 Task: Search one way flight ticket for 4 adults, 2 children, 2 infants in seat and 1 infant on lap in economy from Pasco: Tri-cities Airport to Greensboro: Piedmont Triad International Airport on 5-1-2023. Choice of flights is Southwest. Number of bags: 1 carry on bag. Price is upto 85000. Outbound departure time preference is 20:15.
Action: Mouse moved to (214, 389)
Screenshot: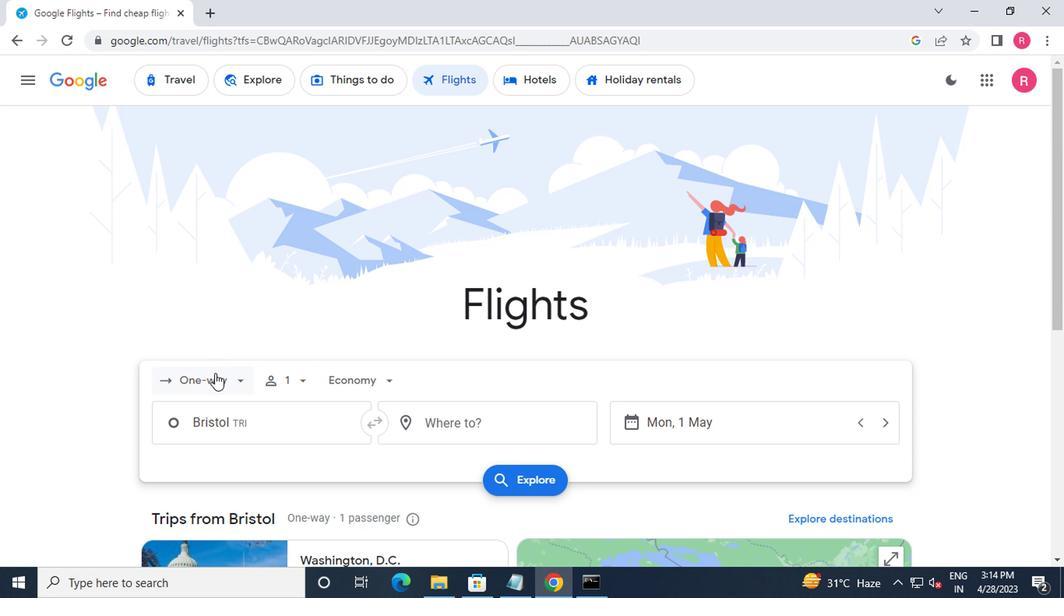 
Action: Mouse pressed left at (214, 389)
Screenshot: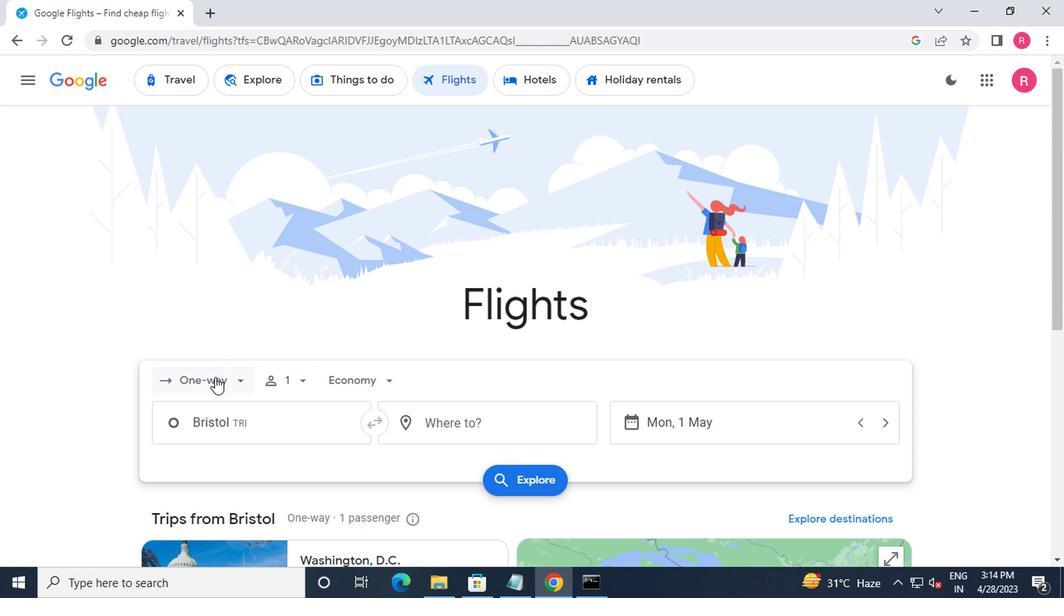 
Action: Mouse moved to (218, 448)
Screenshot: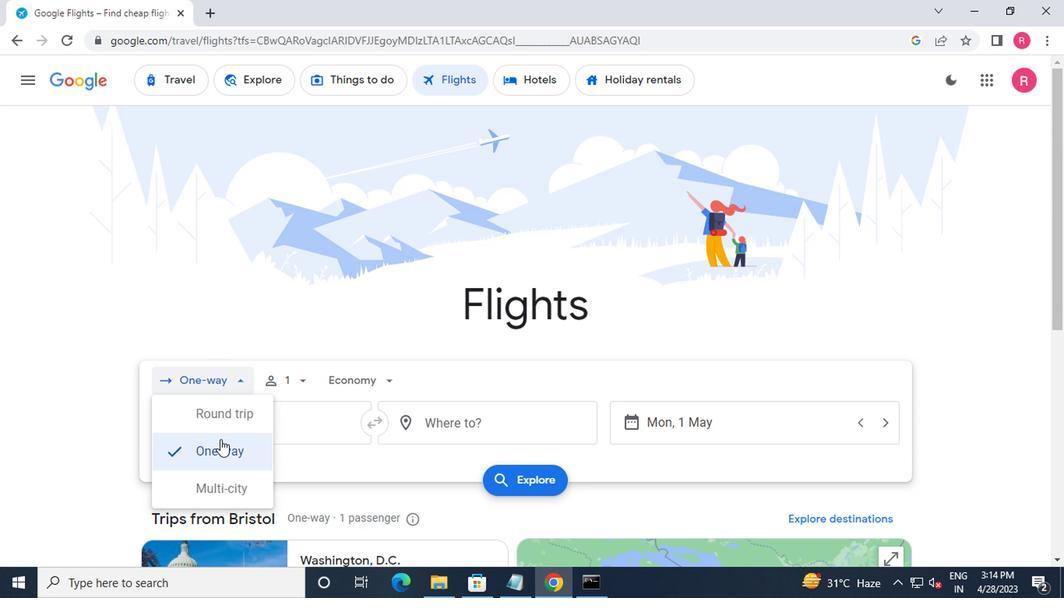 
Action: Mouse pressed left at (218, 448)
Screenshot: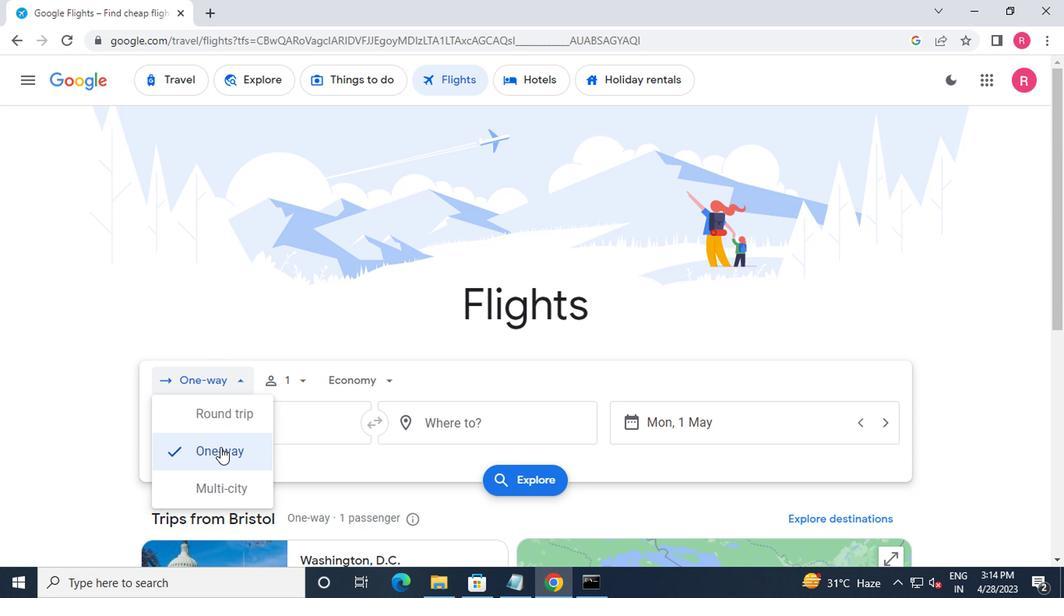 
Action: Mouse moved to (281, 394)
Screenshot: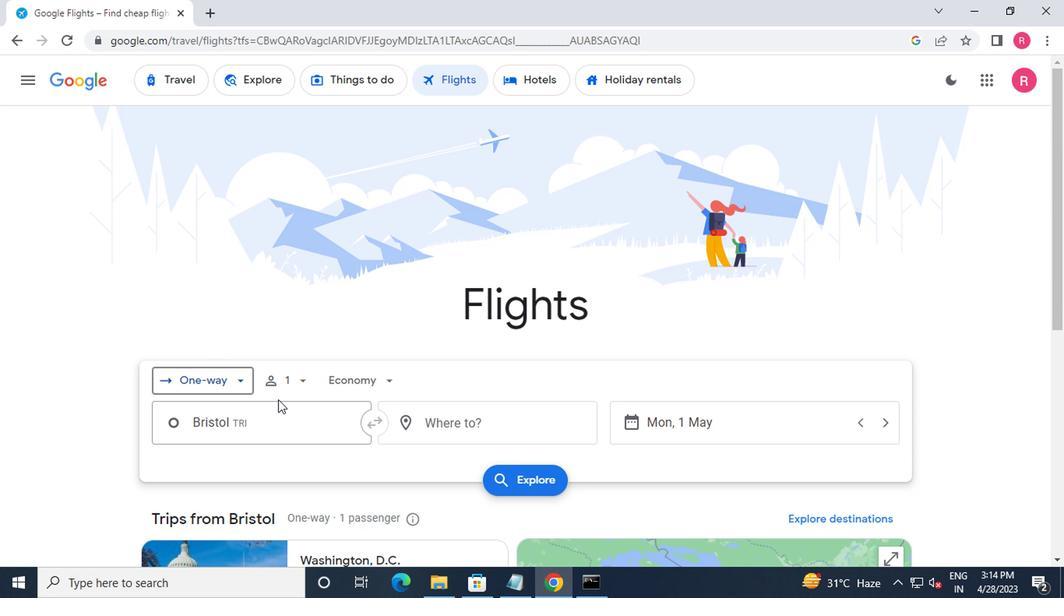 
Action: Mouse pressed left at (281, 394)
Screenshot: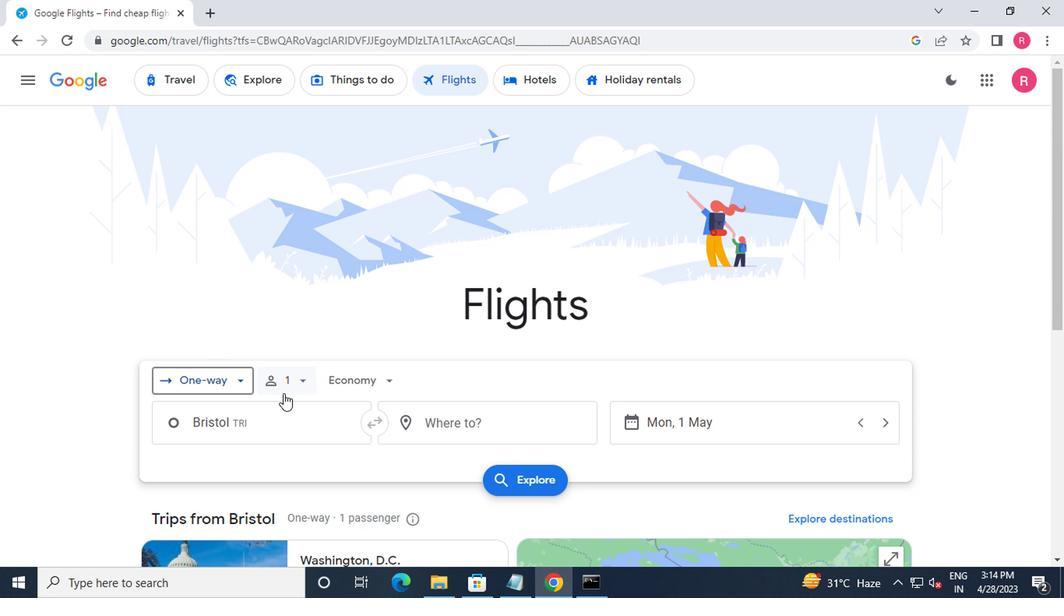 
Action: Mouse moved to (415, 429)
Screenshot: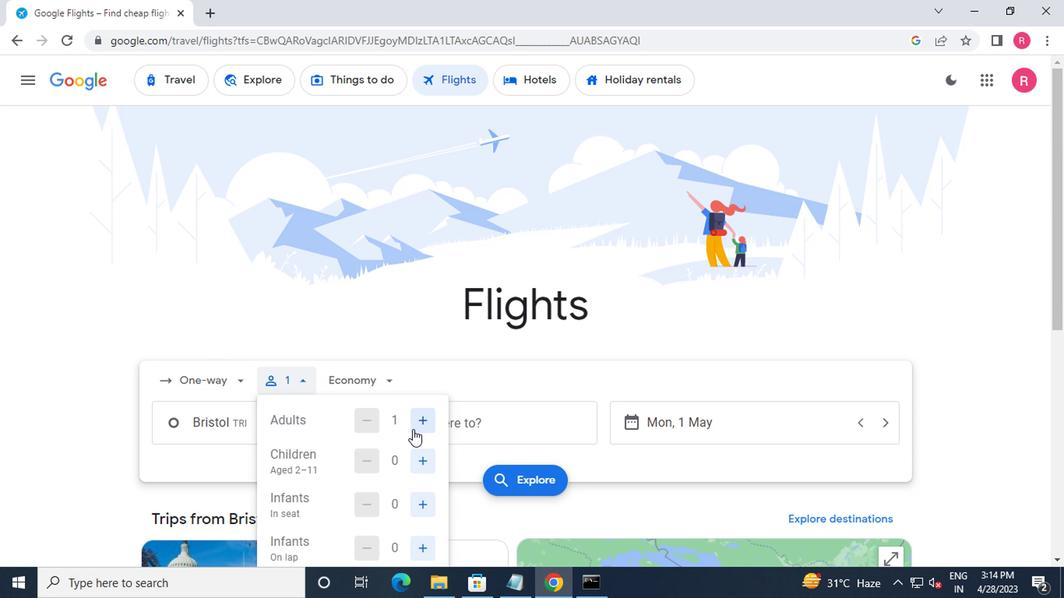 
Action: Mouse pressed left at (415, 429)
Screenshot: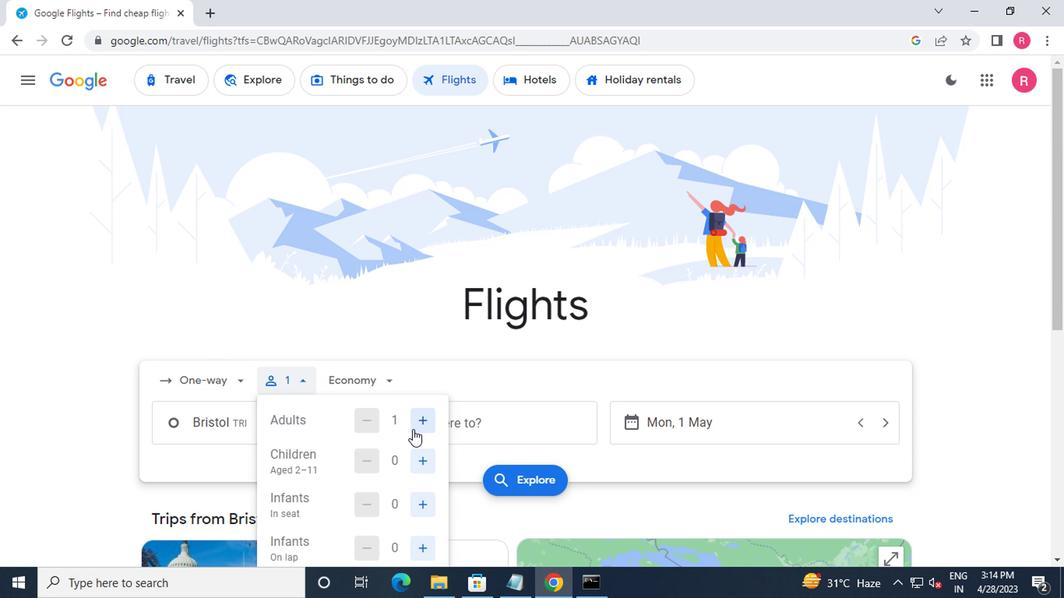 
Action: Mouse moved to (415, 429)
Screenshot: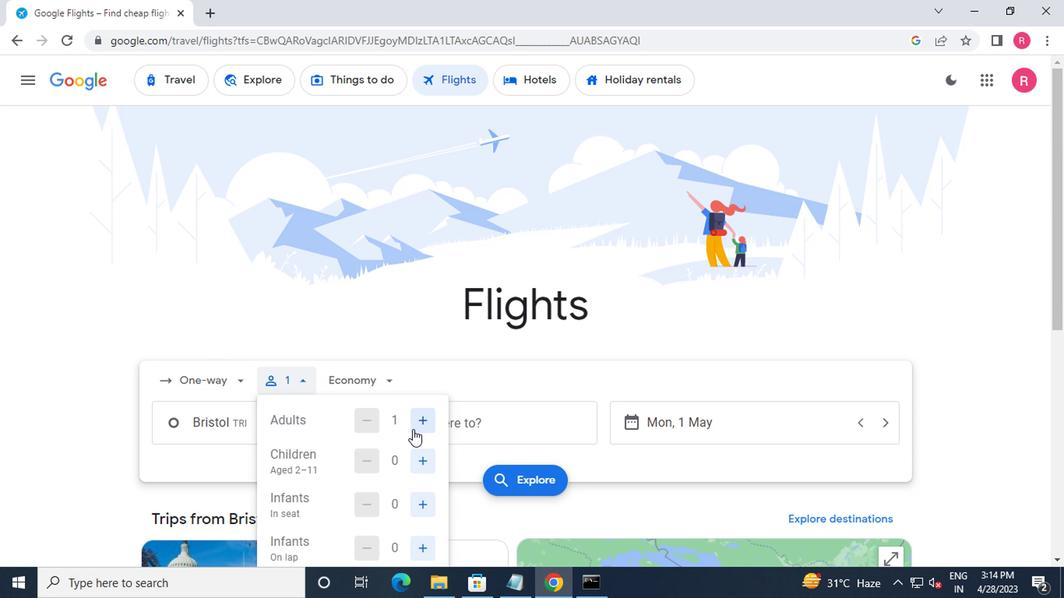 
Action: Mouse pressed left at (415, 429)
Screenshot: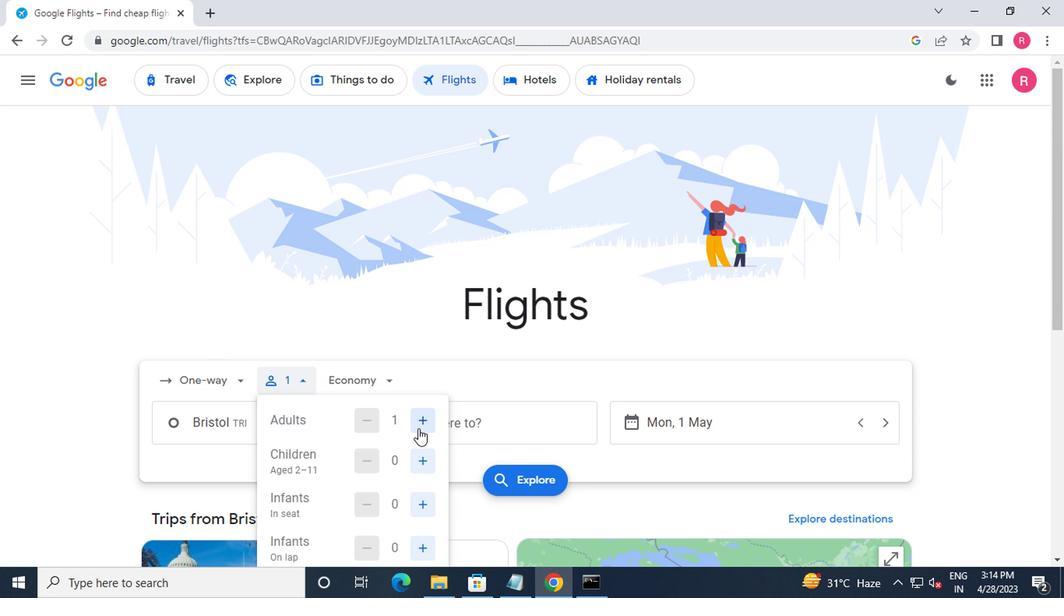 
Action: Mouse pressed left at (415, 429)
Screenshot: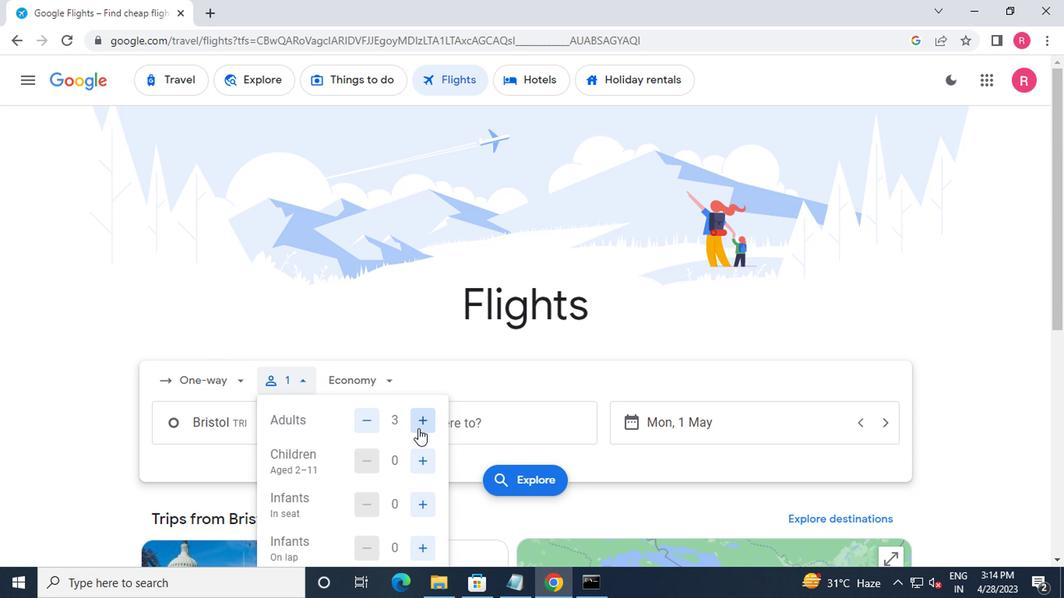 
Action: Mouse pressed left at (415, 429)
Screenshot: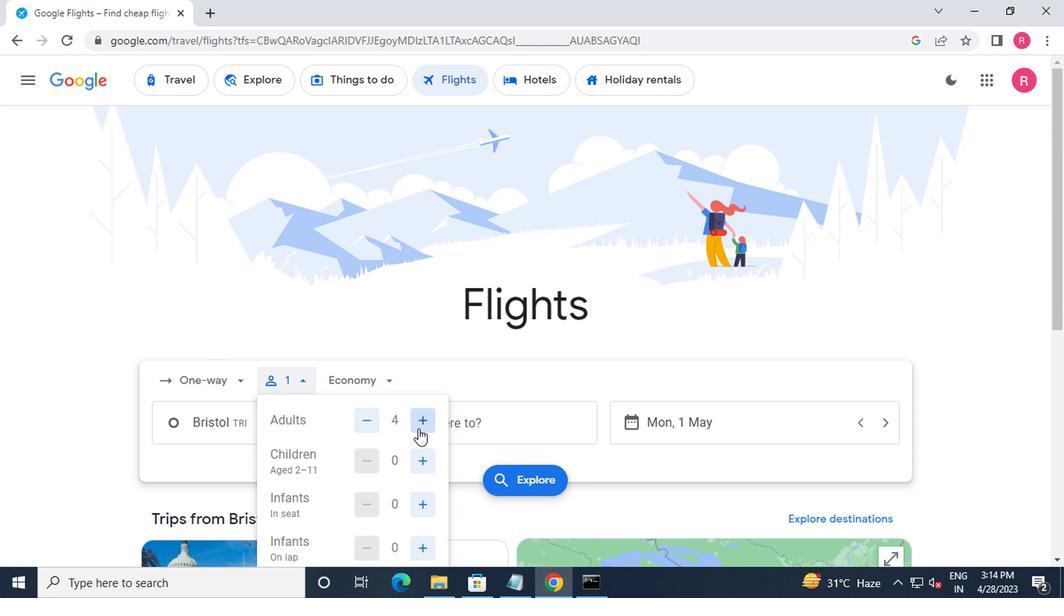 
Action: Mouse moved to (427, 465)
Screenshot: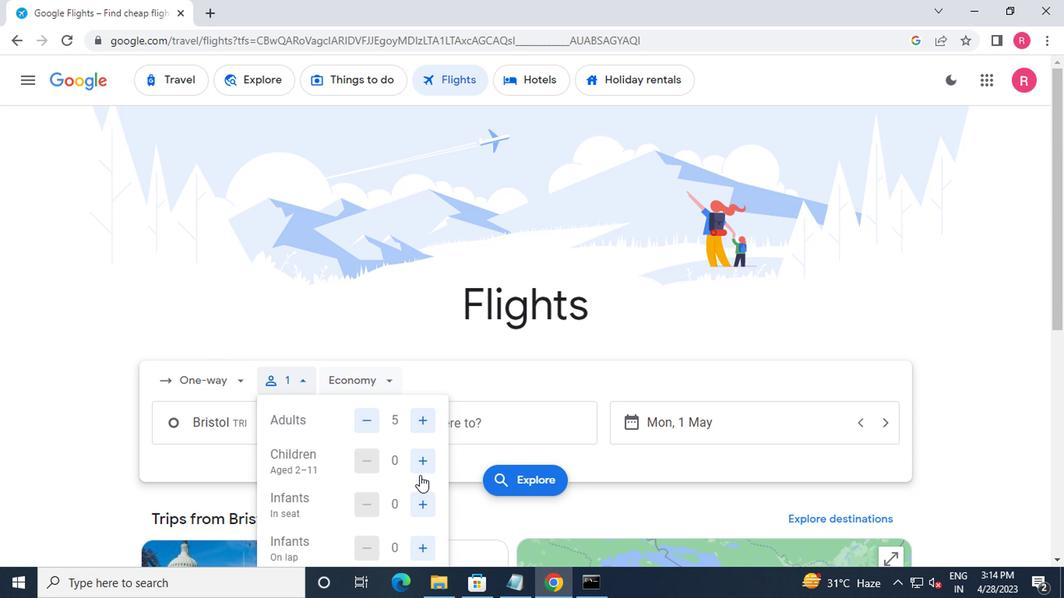 
Action: Mouse pressed left at (427, 465)
Screenshot: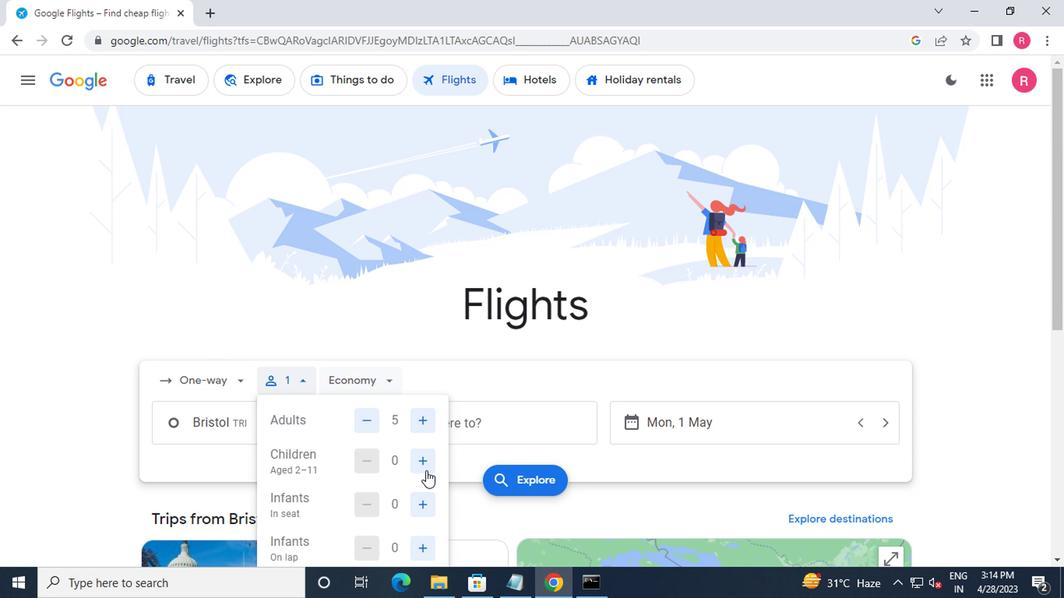 
Action: Mouse moved to (414, 504)
Screenshot: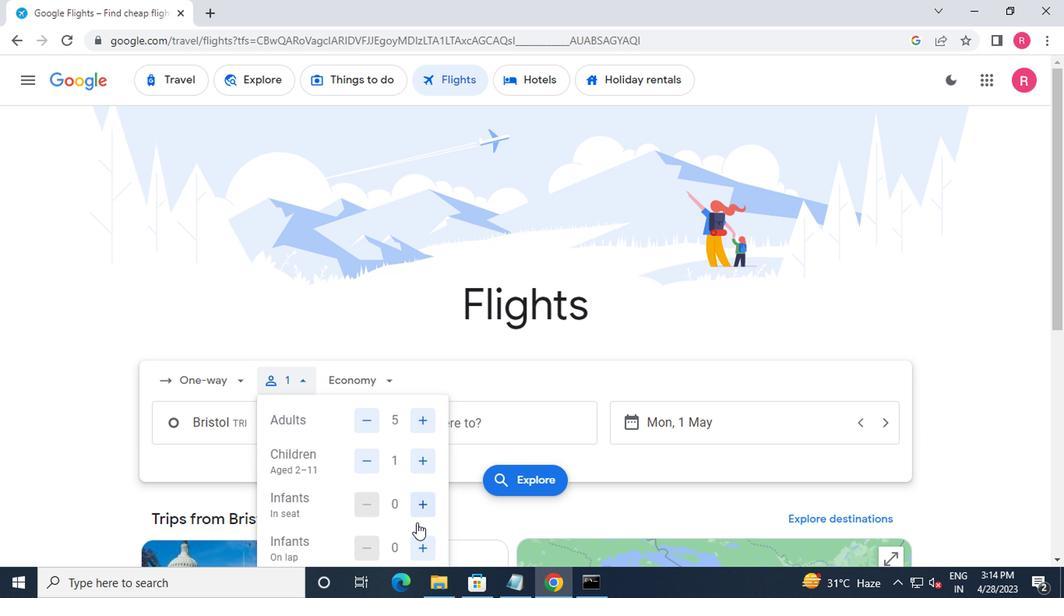 
Action: Mouse pressed left at (414, 504)
Screenshot: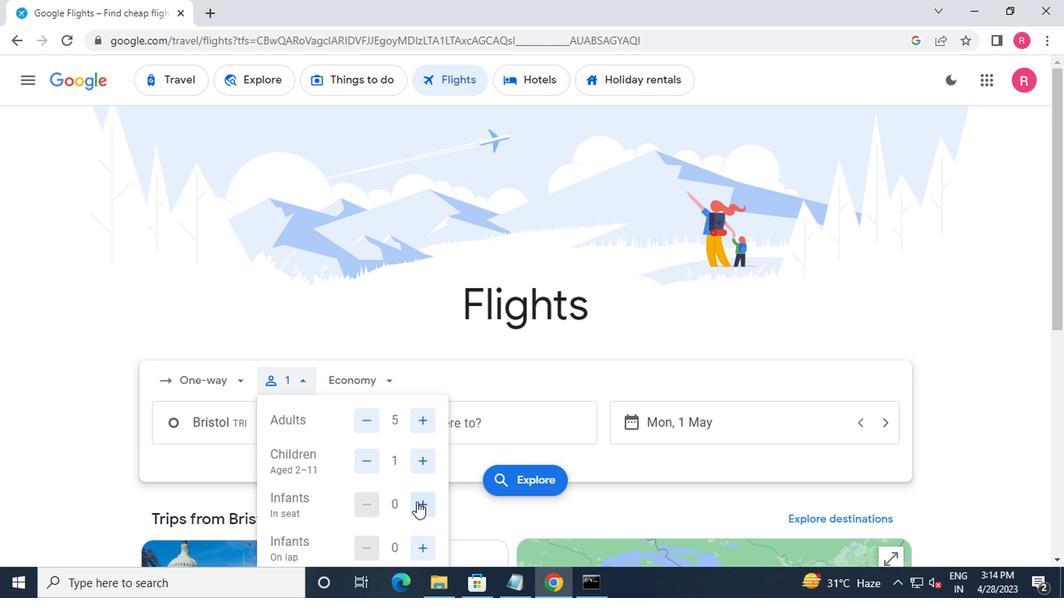 
Action: Mouse pressed left at (414, 504)
Screenshot: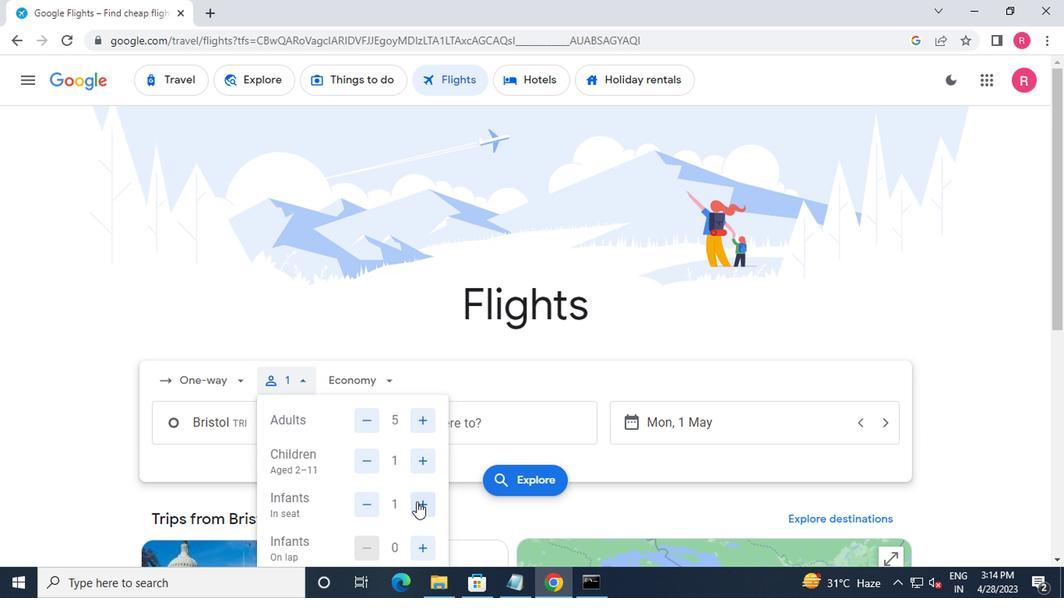 
Action: Mouse moved to (417, 541)
Screenshot: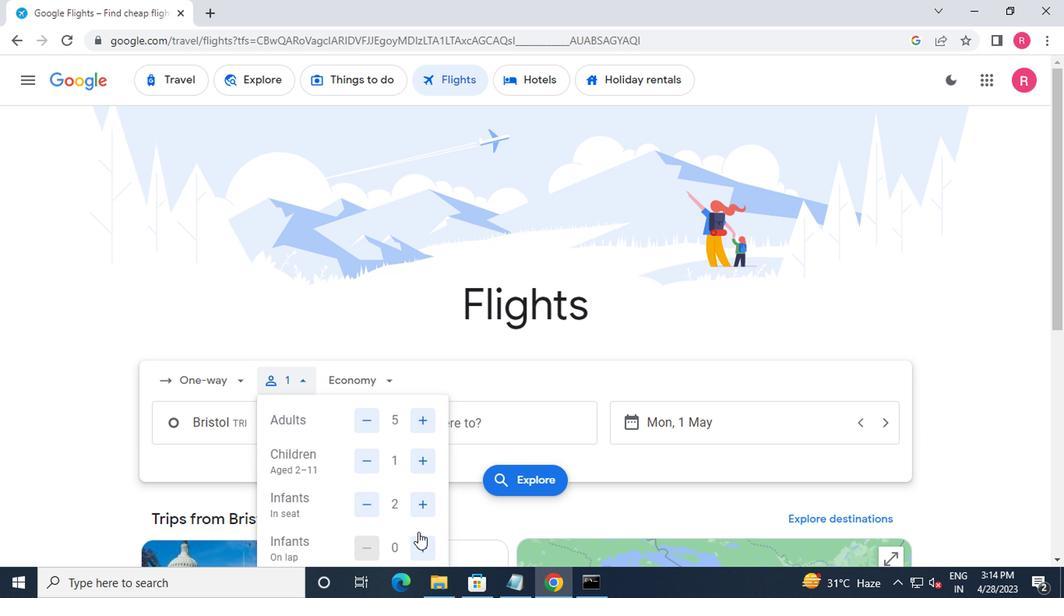 
Action: Mouse pressed left at (417, 541)
Screenshot: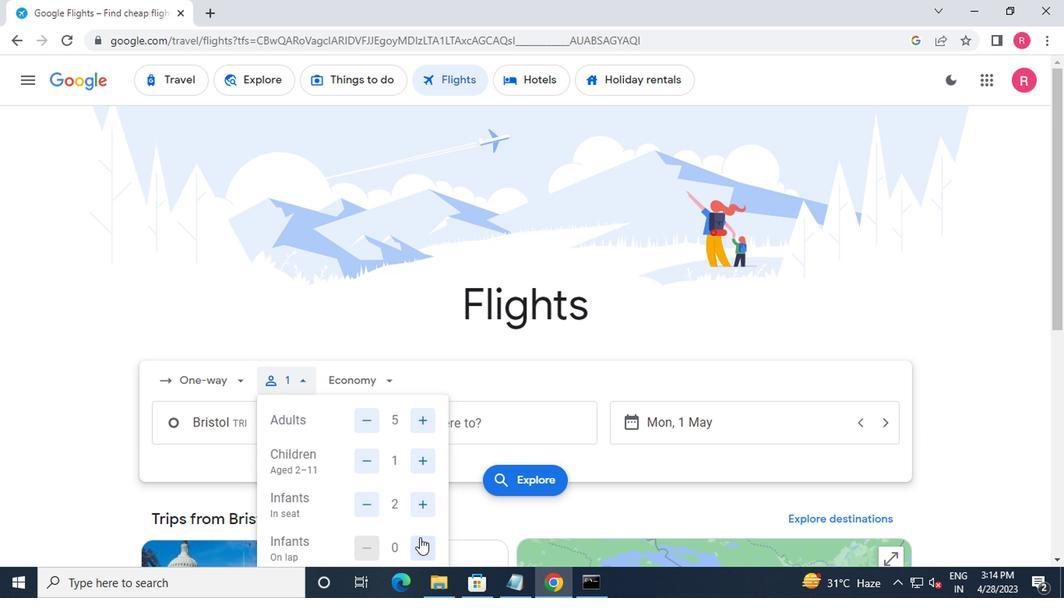 
Action: Mouse moved to (344, 385)
Screenshot: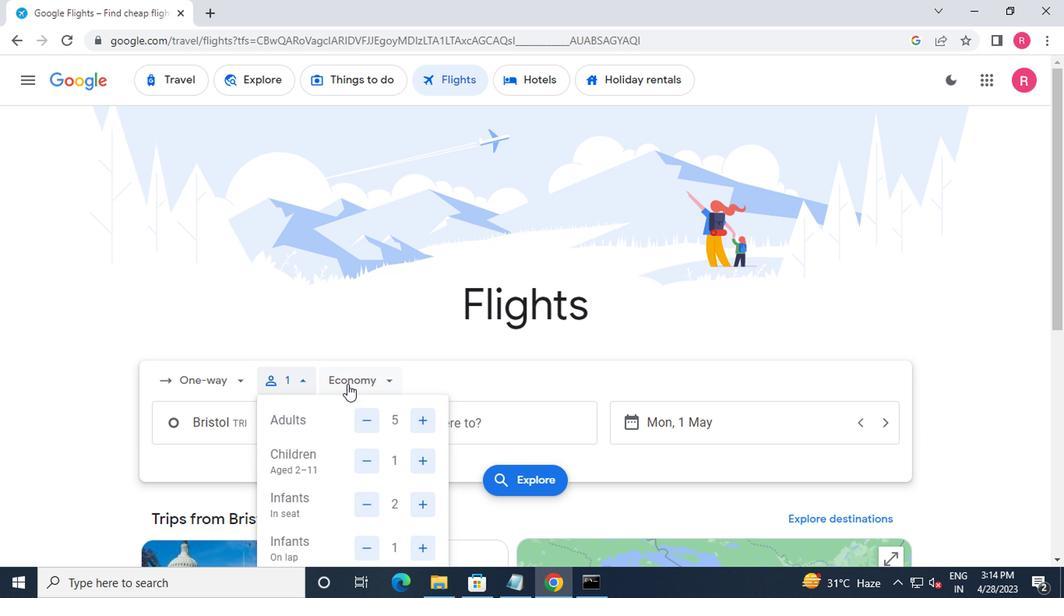 
Action: Mouse pressed left at (344, 385)
Screenshot: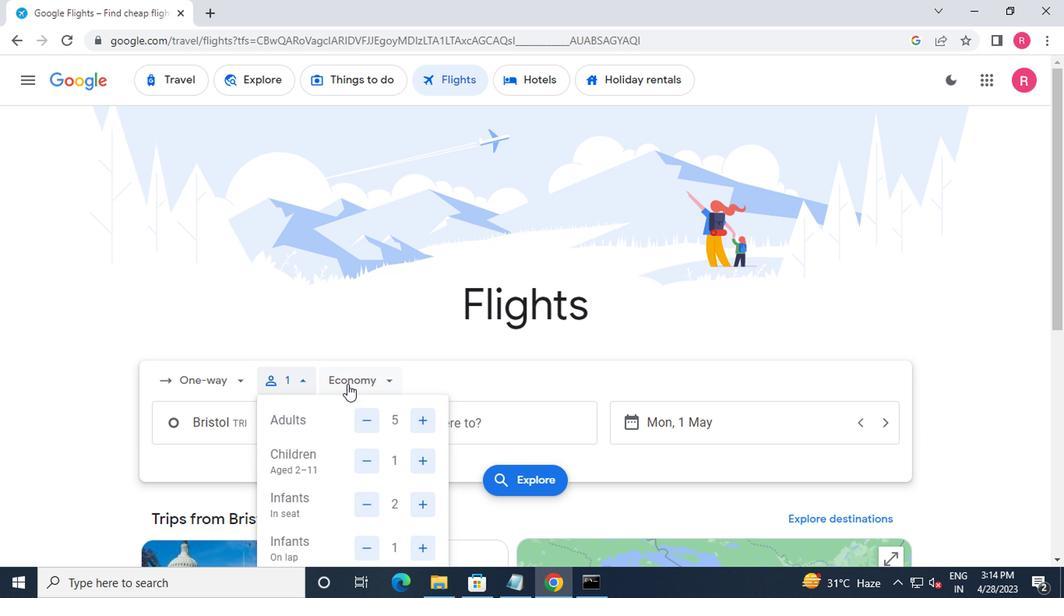 
Action: Mouse moved to (393, 501)
Screenshot: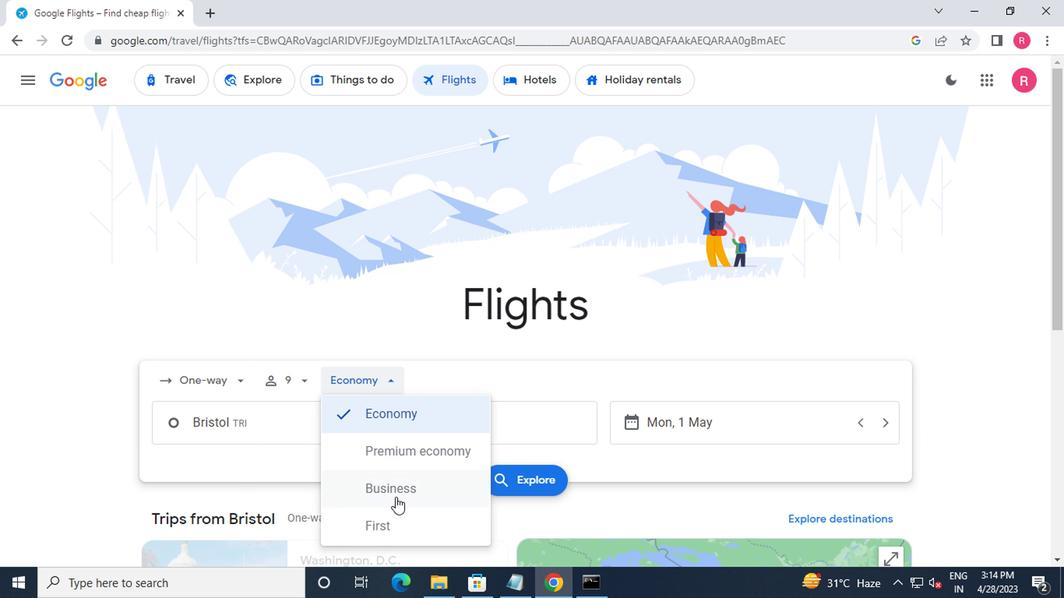 
Action: Mouse pressed left at (393, 501)
Screenshot: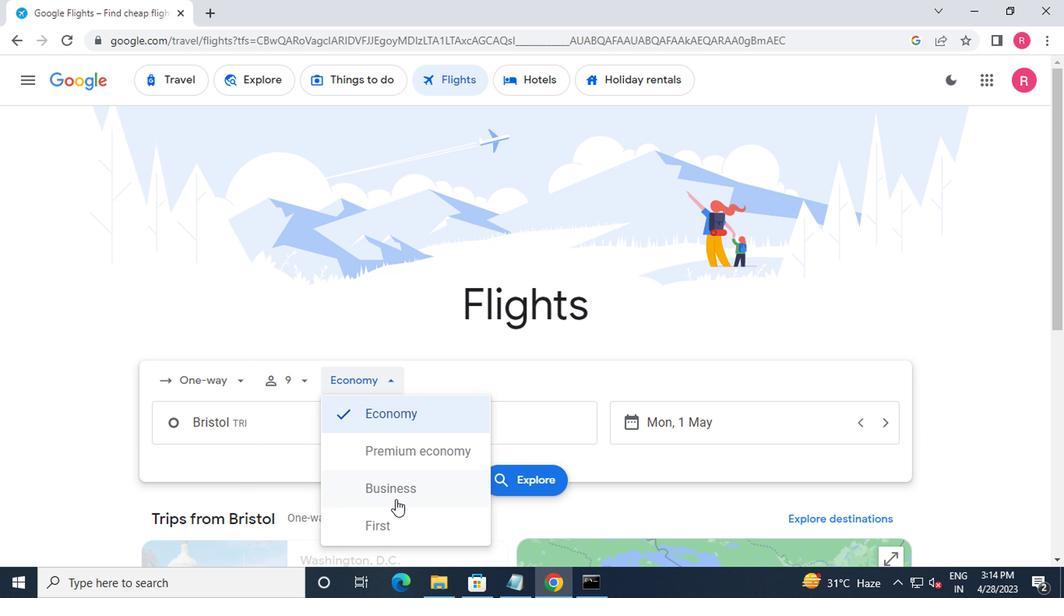 
Action: Mouse moved to (280, 432)
Screenshot: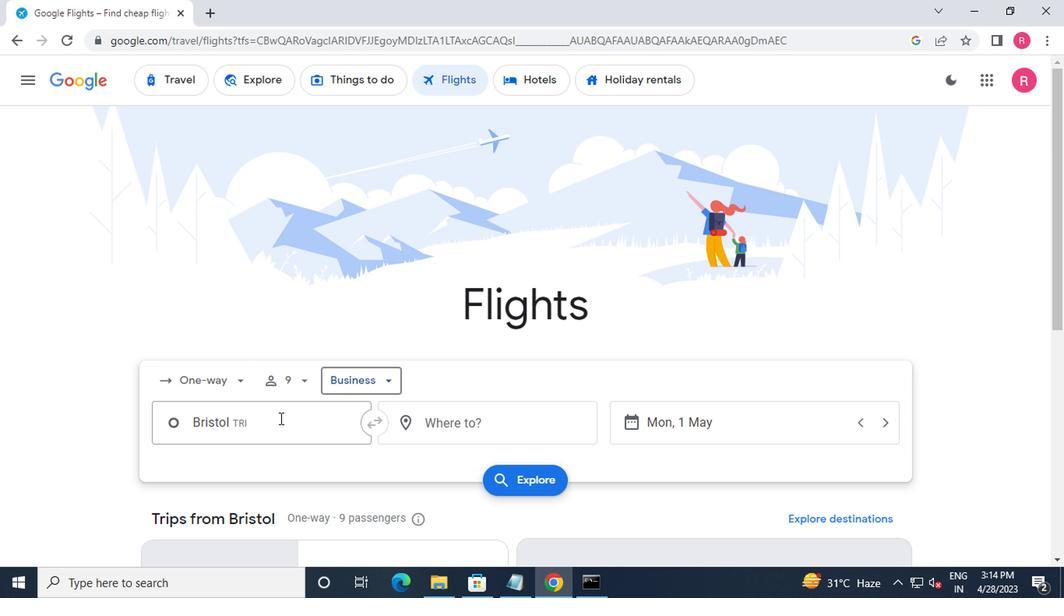 
Action: Mouse pressed left at (280, 432)
Screenshot: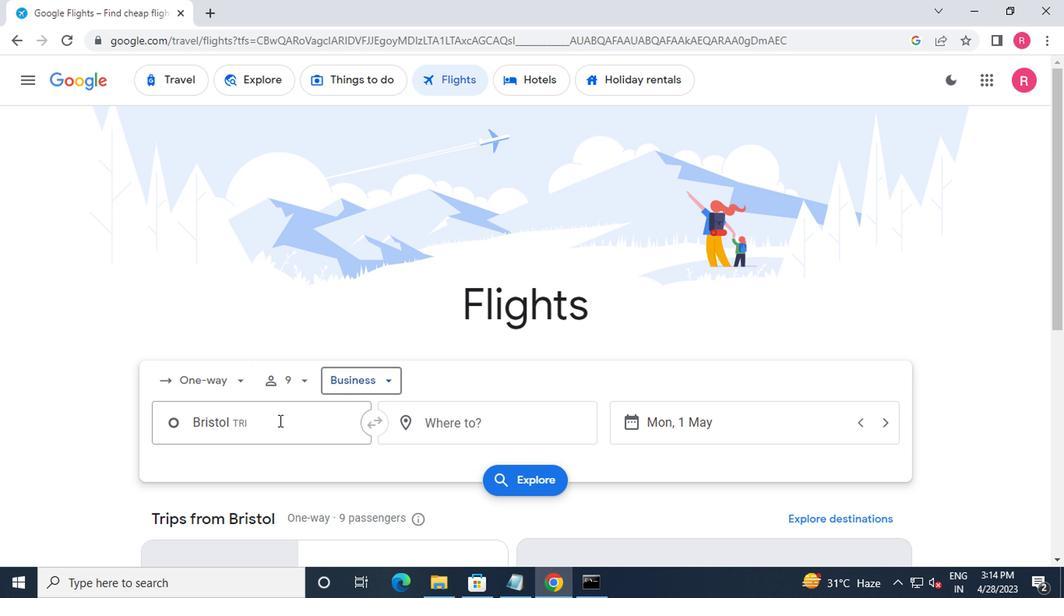 
Action: Mouse moved to (280, 432)
Screenshot: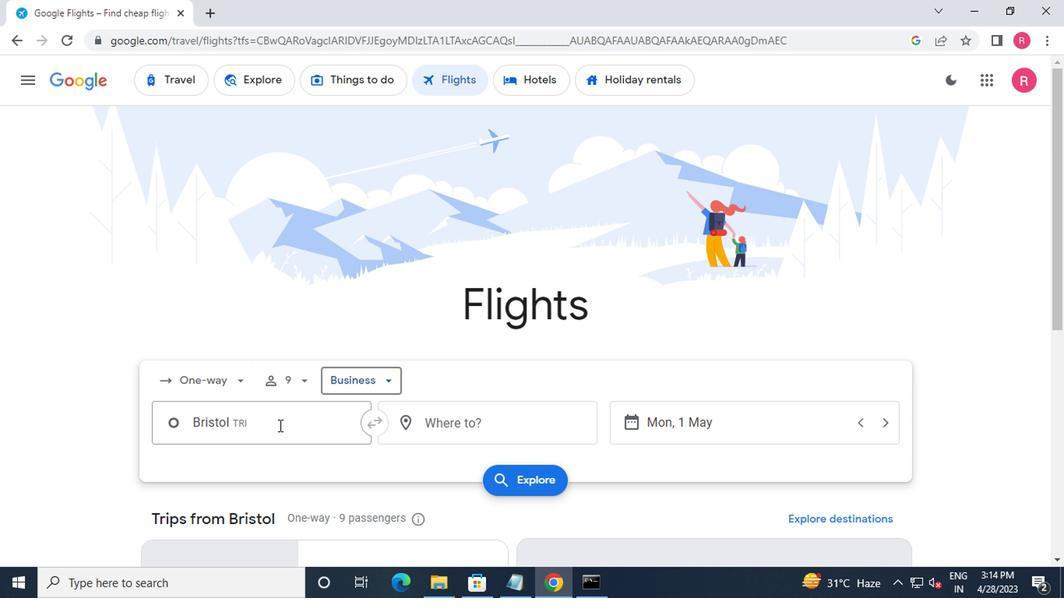 
Action: Key pressed <Key.shift><Key.shift><Key.shift><Key.shift><Key.shift><Key.shift><Key.shift><Key.shift><Key.shift><Key.shift><Key.shift><Key.shift><Key.shift>TRI
Screenshot: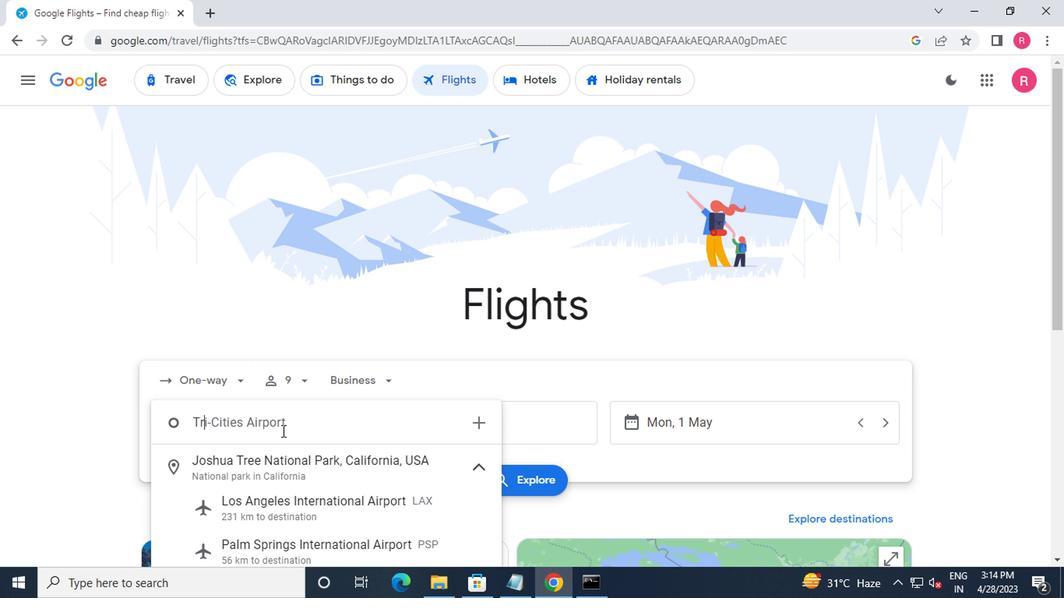 
Action: Mouse moved to (234, 459)
Screenshot: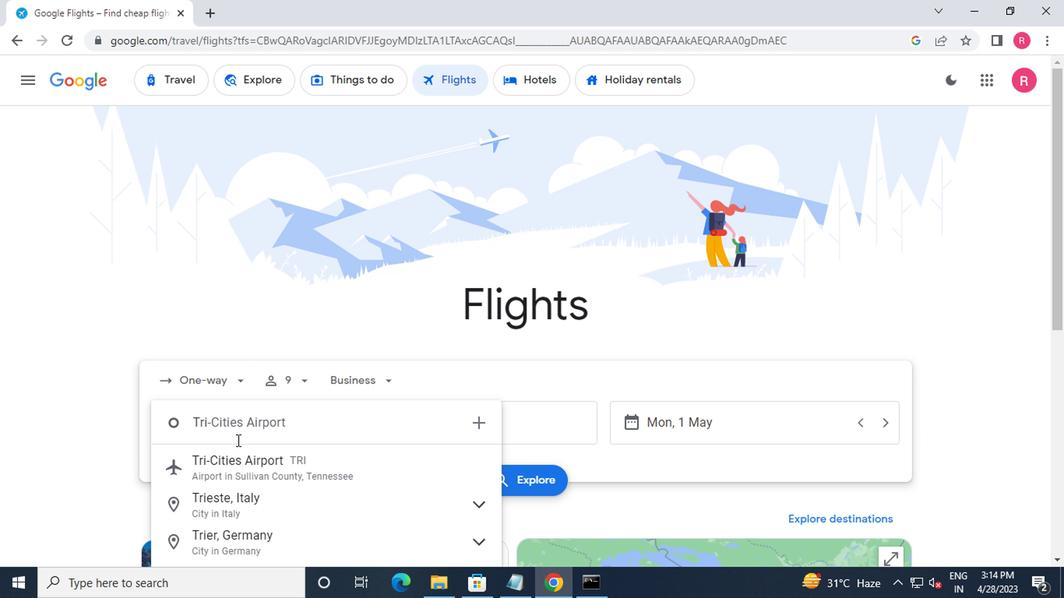 
Action: Mouse pressed left at (234, 459)
Screenshot: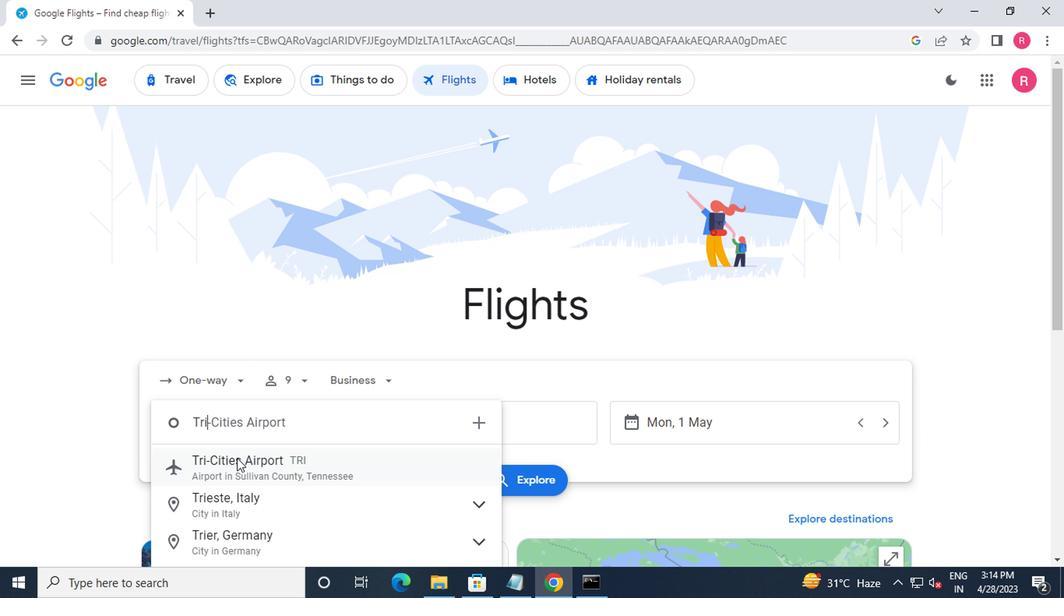 
Action: Mouse moved to (448, 418)
Screenshot: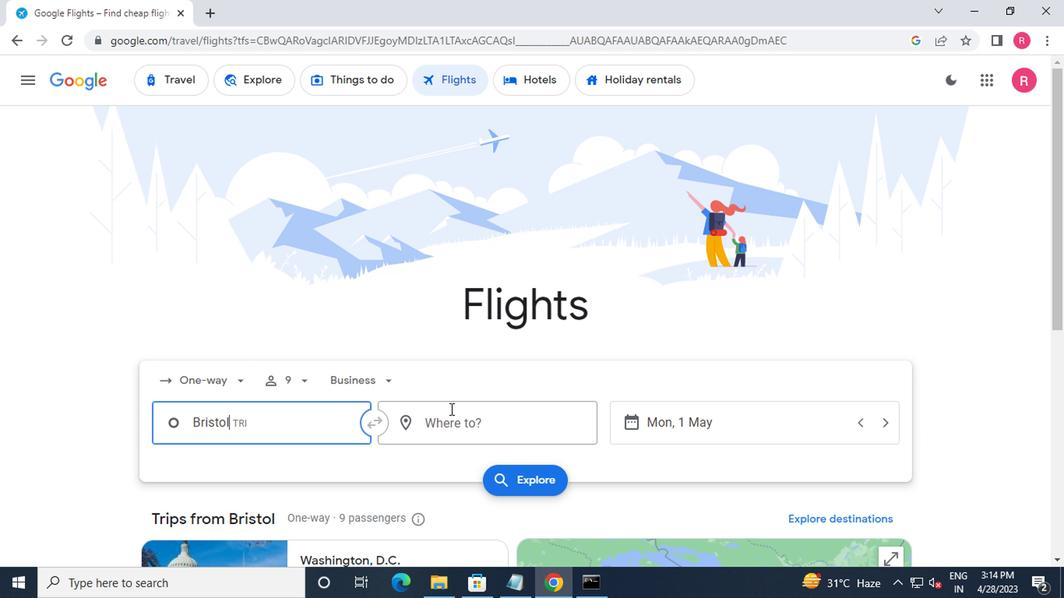 
Action: Mouse pressed left at (448, 418)
Screenshot: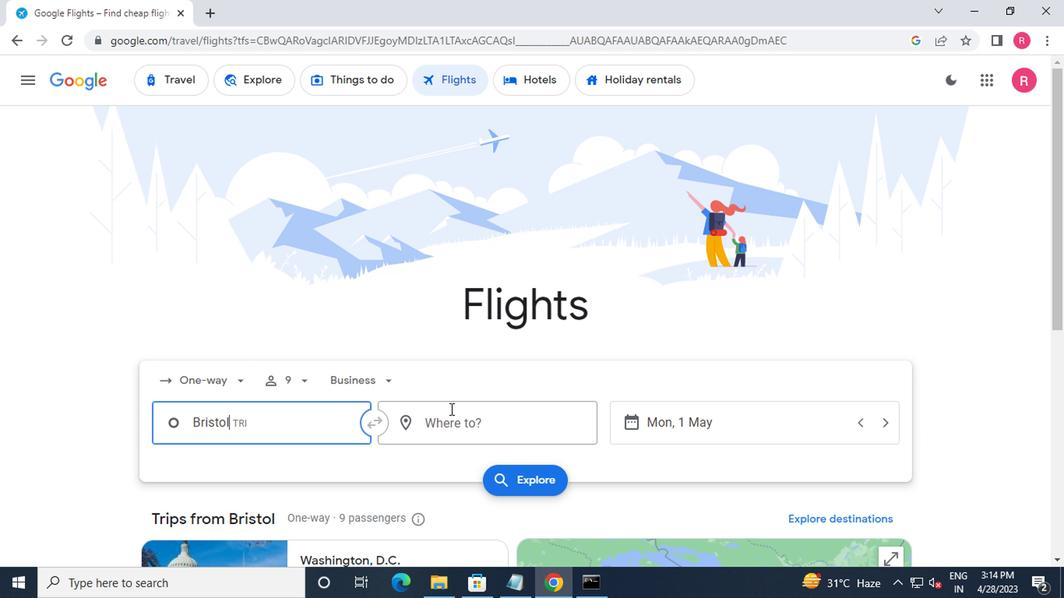 
Action: Mouse moved to (449, 508)
Screenshot: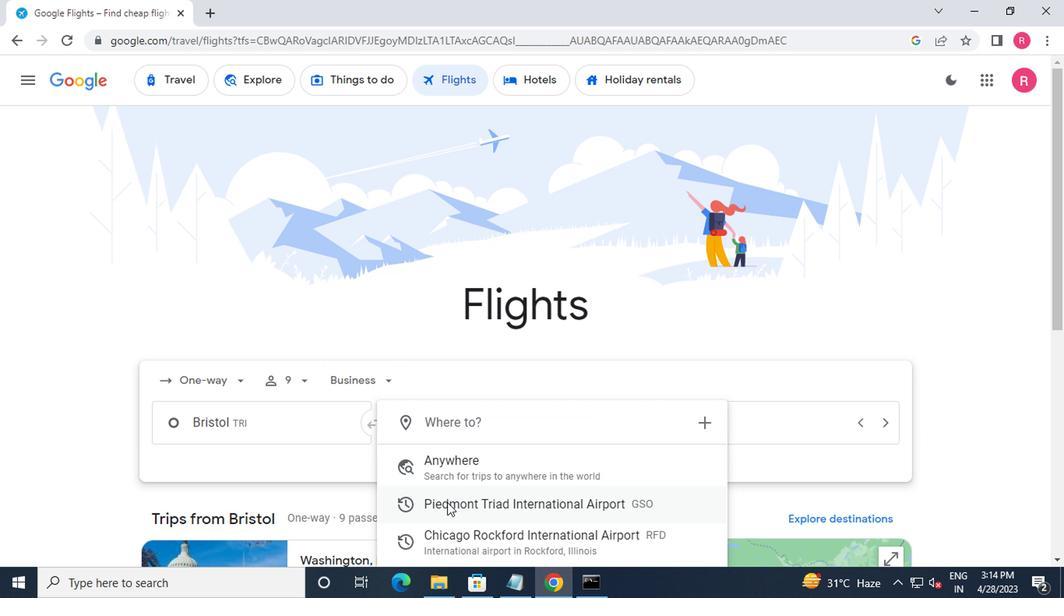 
Action: Mouse scrolled (449, 506) with delta (0, -1)
Screenshot: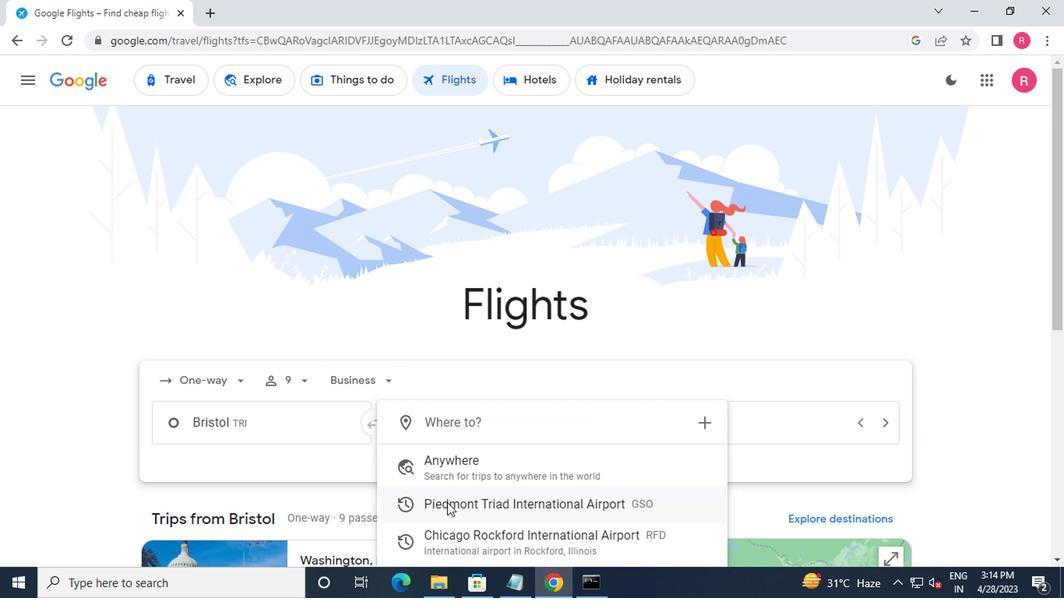 
Action: Mouse moved to (450, 503)
Screenshot: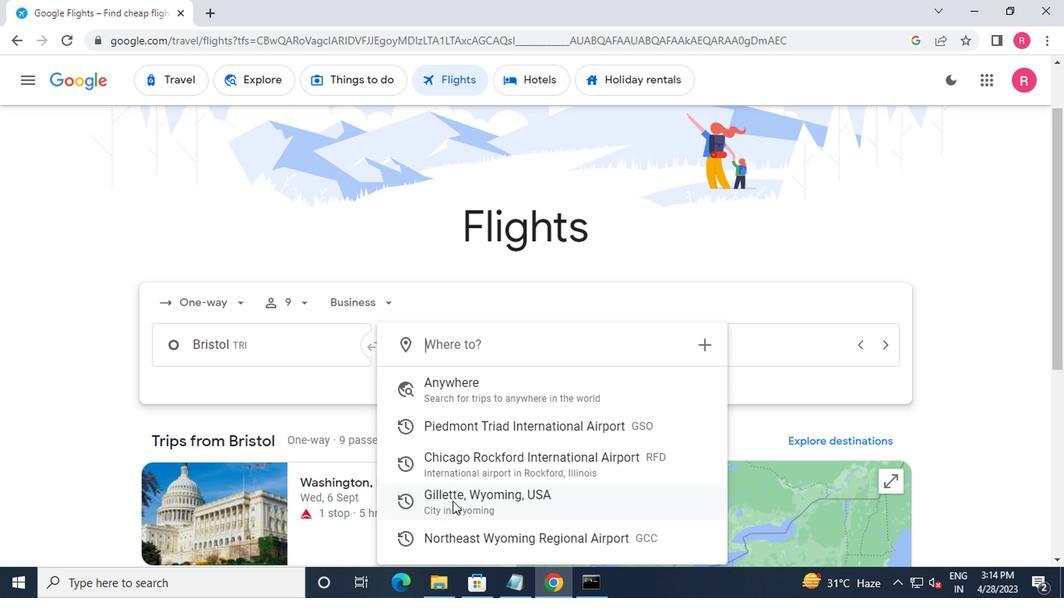 
Action: Mouse pressed left at (450, 503)
Screenshot: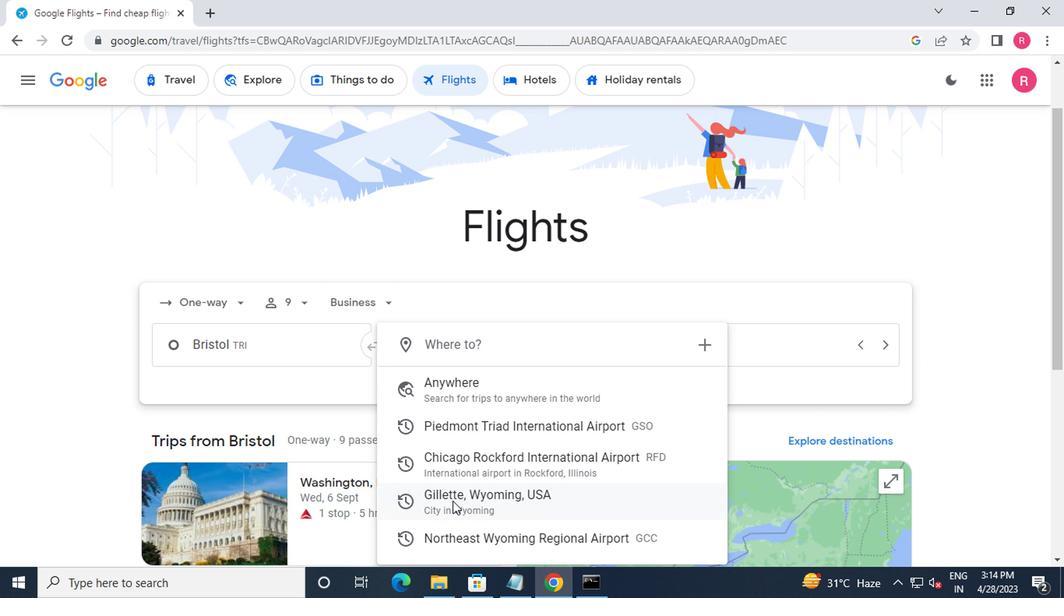 
Action: Mouse moved to (718, 347)
Screenshot: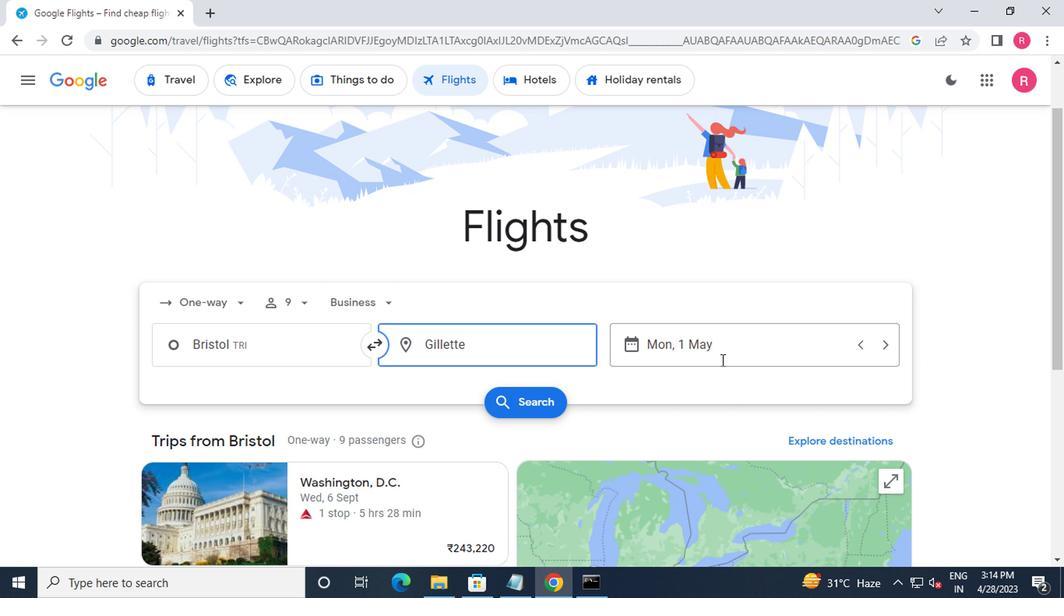 
Action: Mouse pressed left at (718, 347)
Screenshot: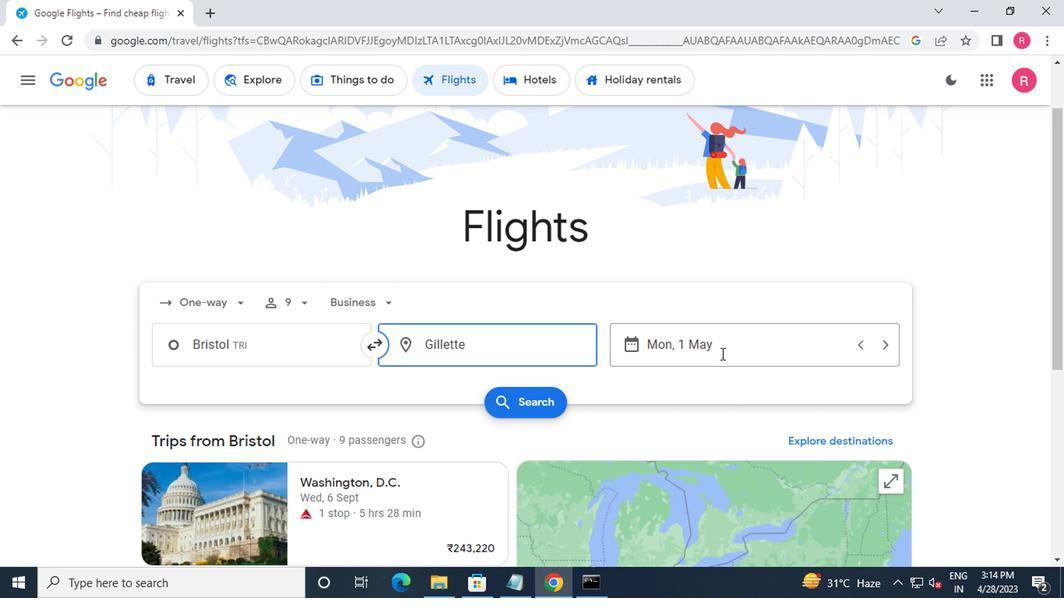 
Action: Mouse moved to (684, 286)
Screenshot: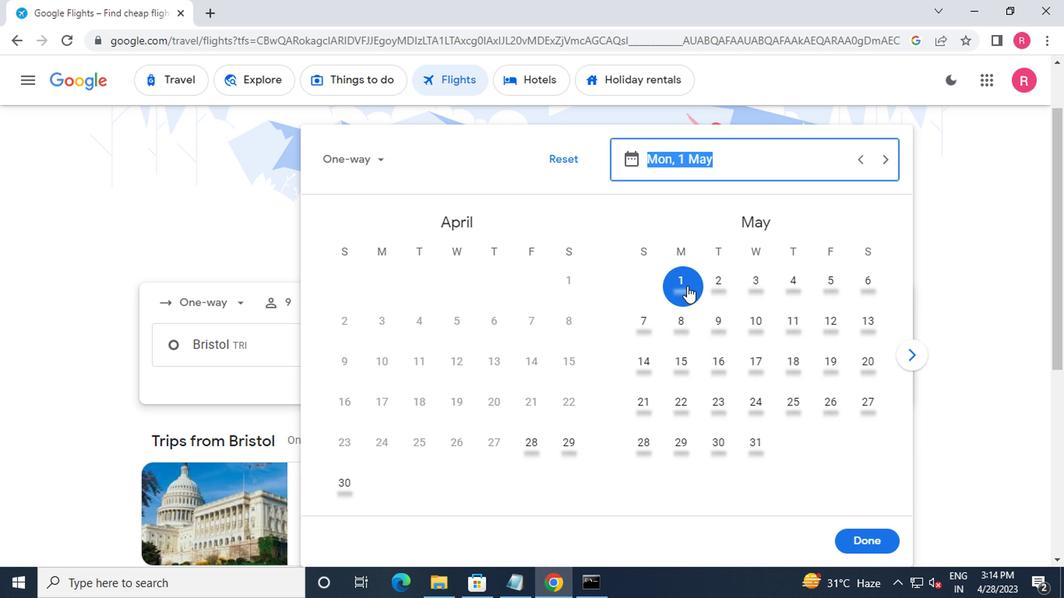 
Action: Mouse pressed left at (684, 286)
Screenshot: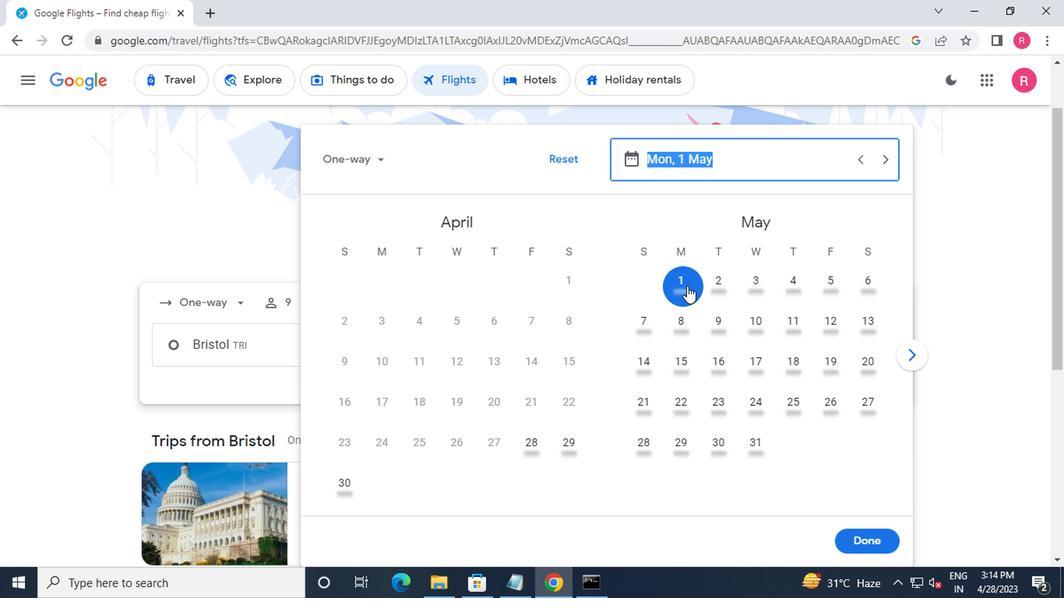 
Action: Mouse moved to (876, 542)
Screenshot: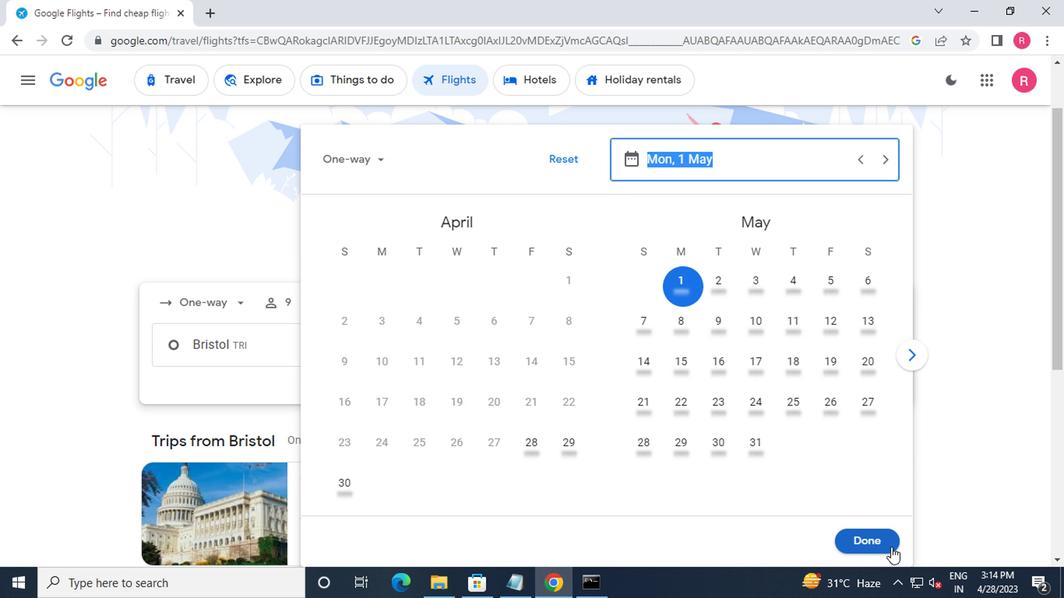 
Action: Mouse pressed left at (876, 542)
Screenshot: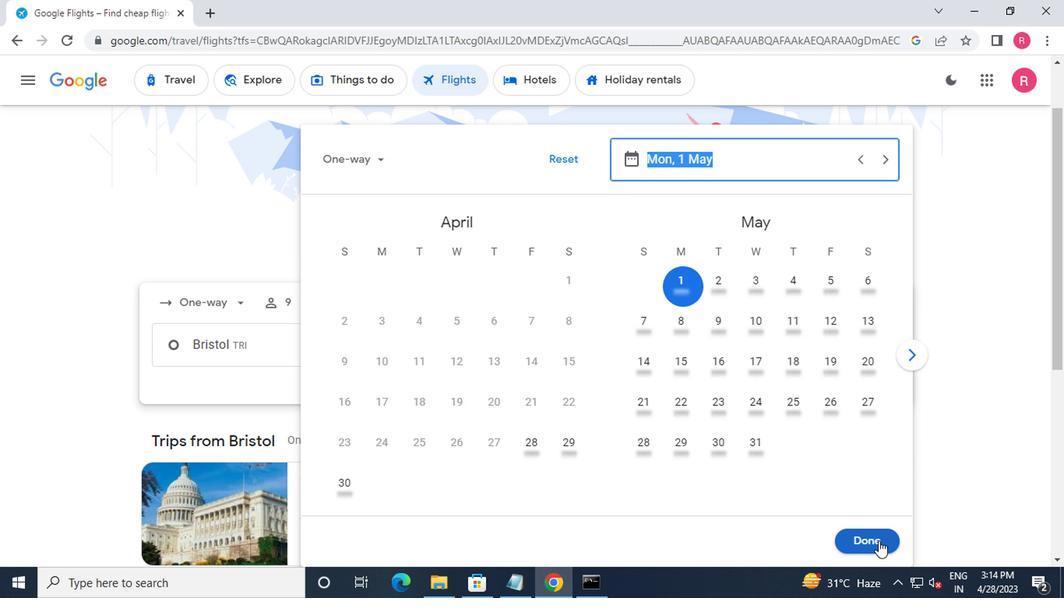 
Action: Mouse moved to (531, 401)
Screenshot: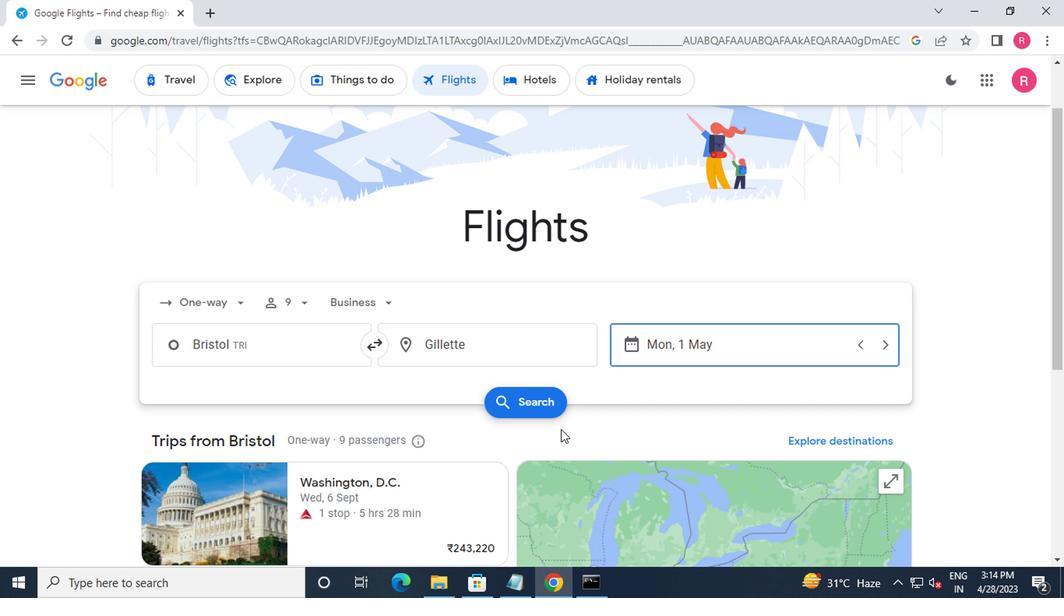 
Action: Mouse pressed left at (531, 401)
Screenshot: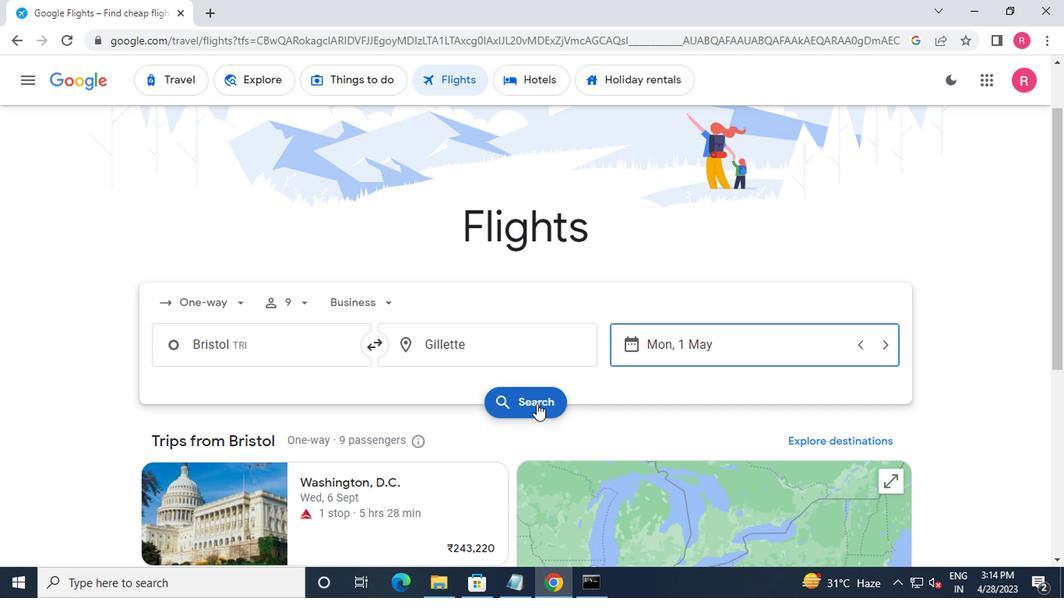 
Action: Mouse moved to (170, 235)
Screenshot: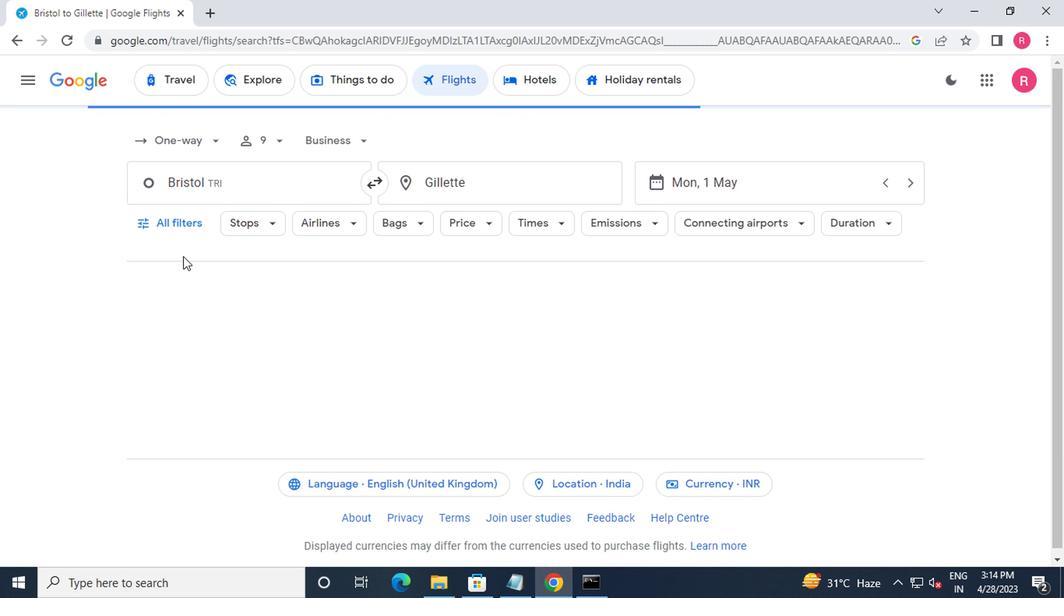 
Action: Mouse pressed left at (170, 235)
Screenshot: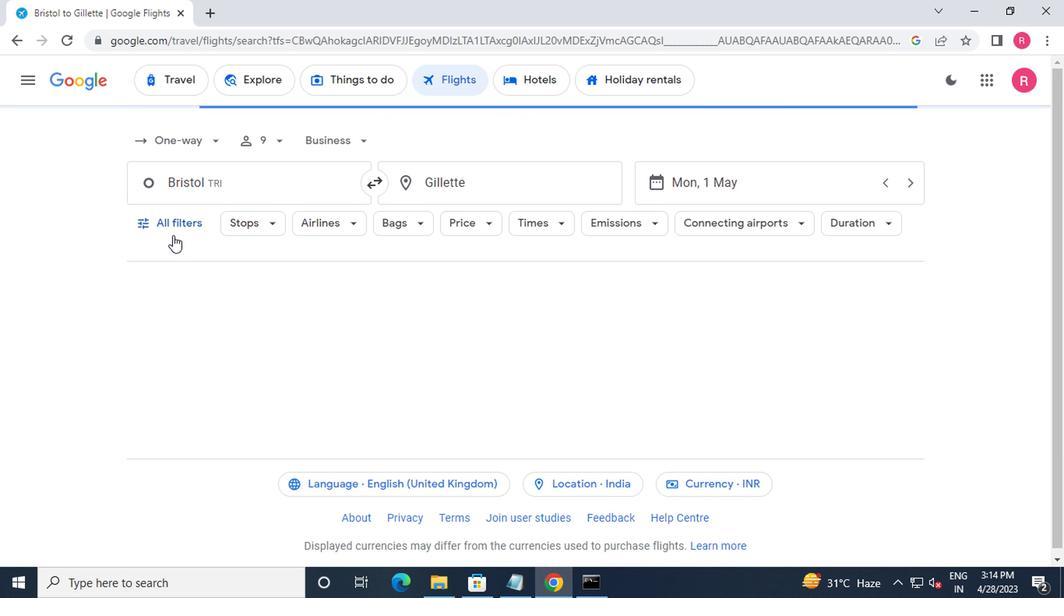 
Action: Mouse moved to (203, 374)
Screenshot: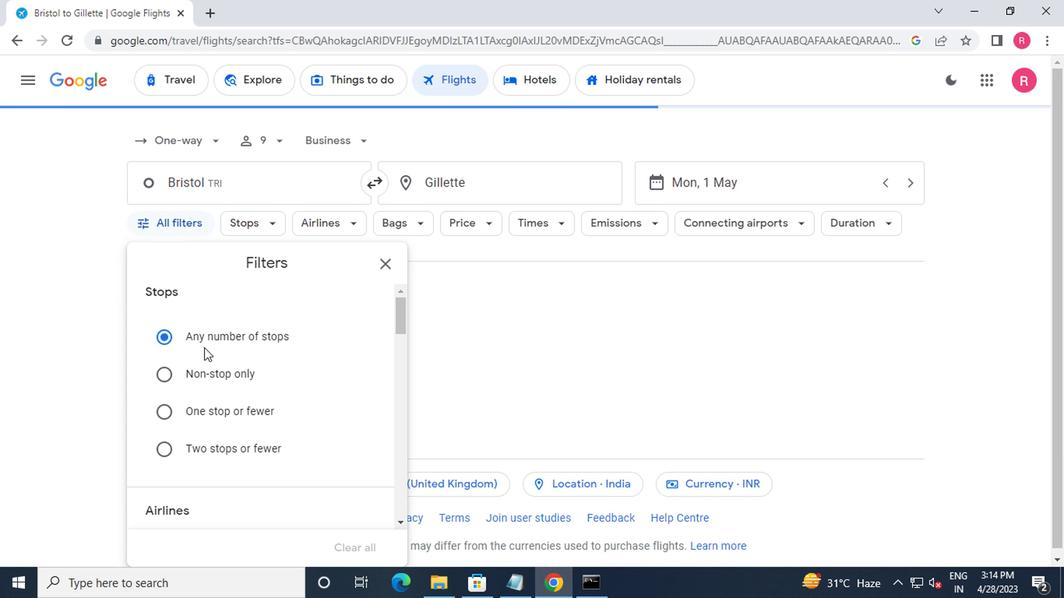 
Action: Mouse scrolled (203, 373) with delta (0, -1)
Screenshot: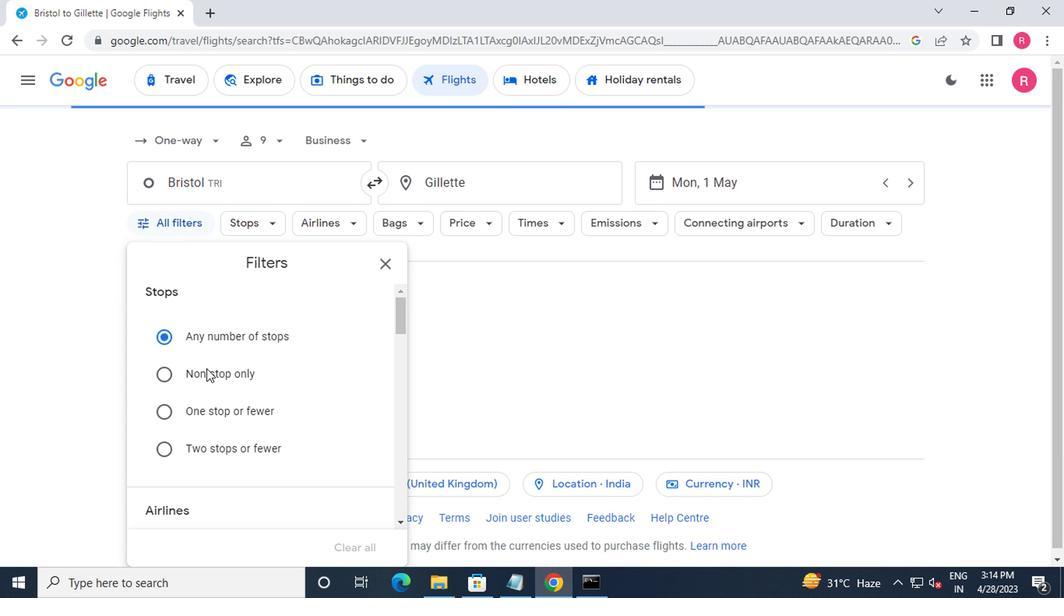 
Action: Mouse scrolled (203, 373) with delta (0, -1)
Screenshot: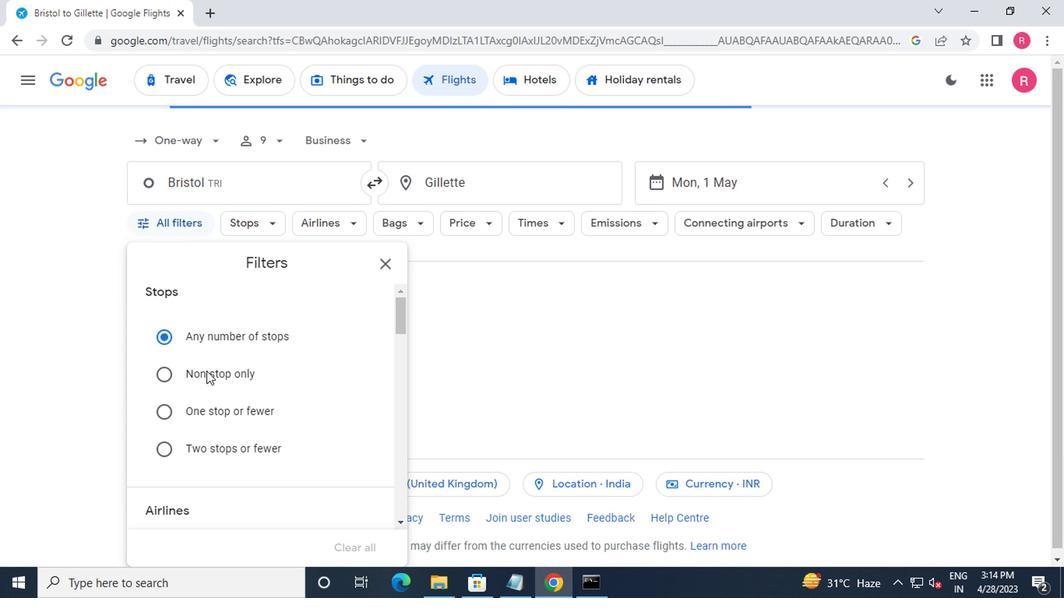 
Action: Mouse moved to (203, 376)
Screenshot: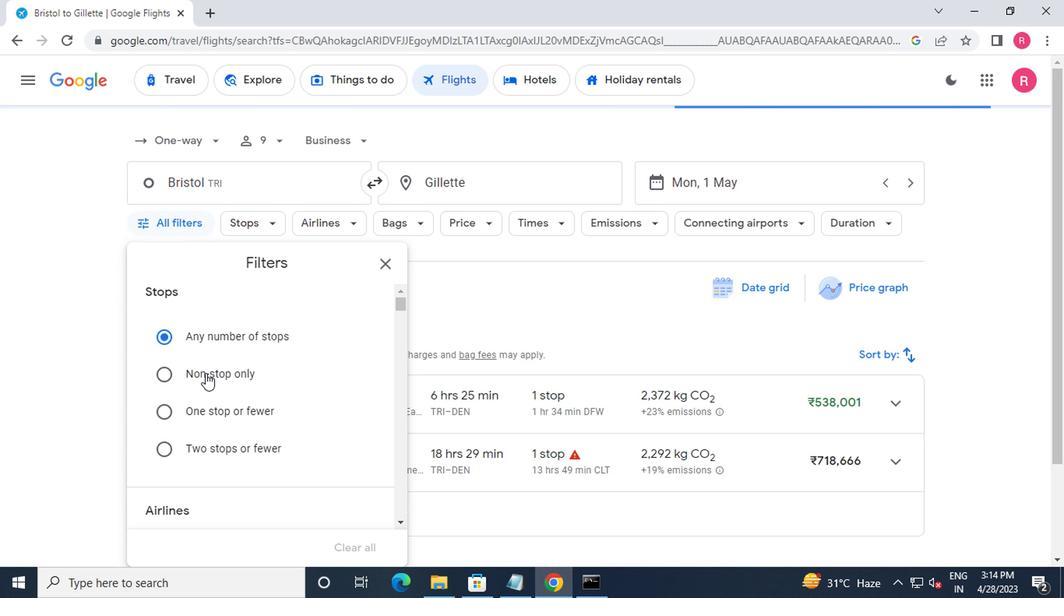 
Action: Mouse scrolled (203, 376) with delta (0, 0)
Screenshot: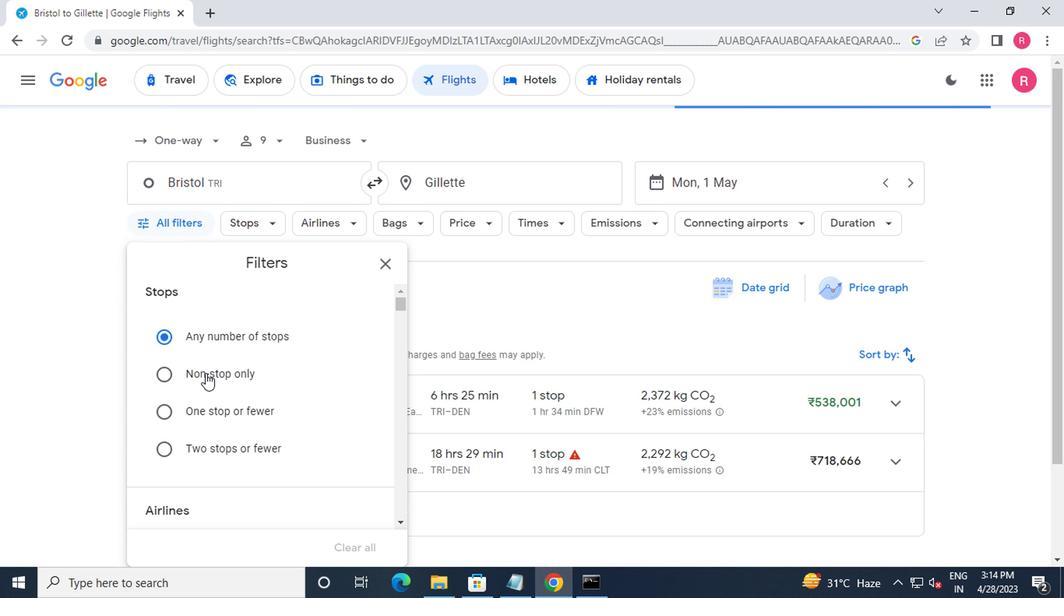 
Action: Mouse moved to (203, 378)
Screenshot: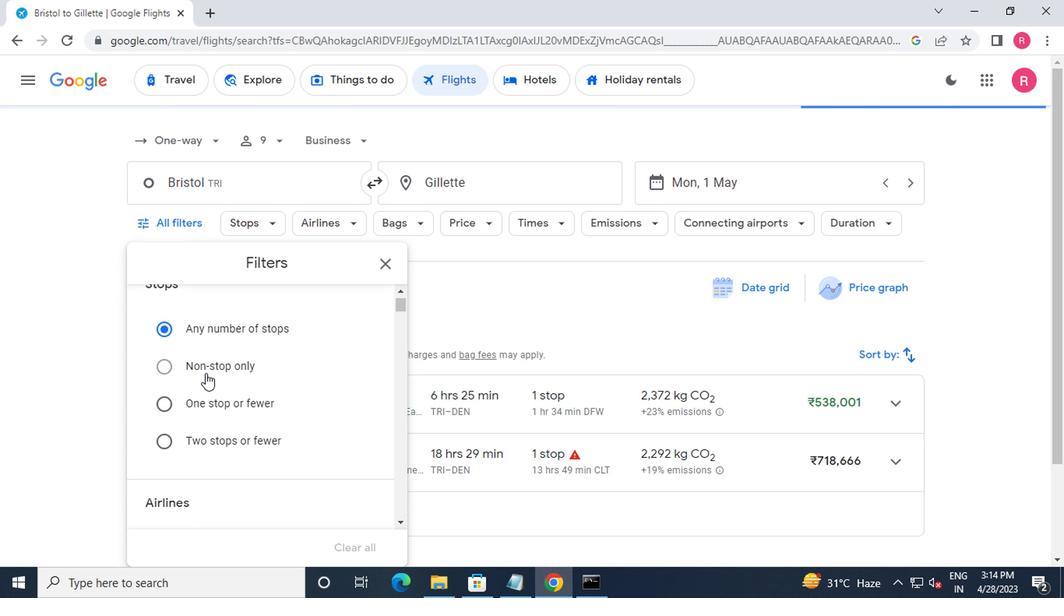 
Action: Mouse scrolled (203, 377) with delta (0, 0)
Screenshot: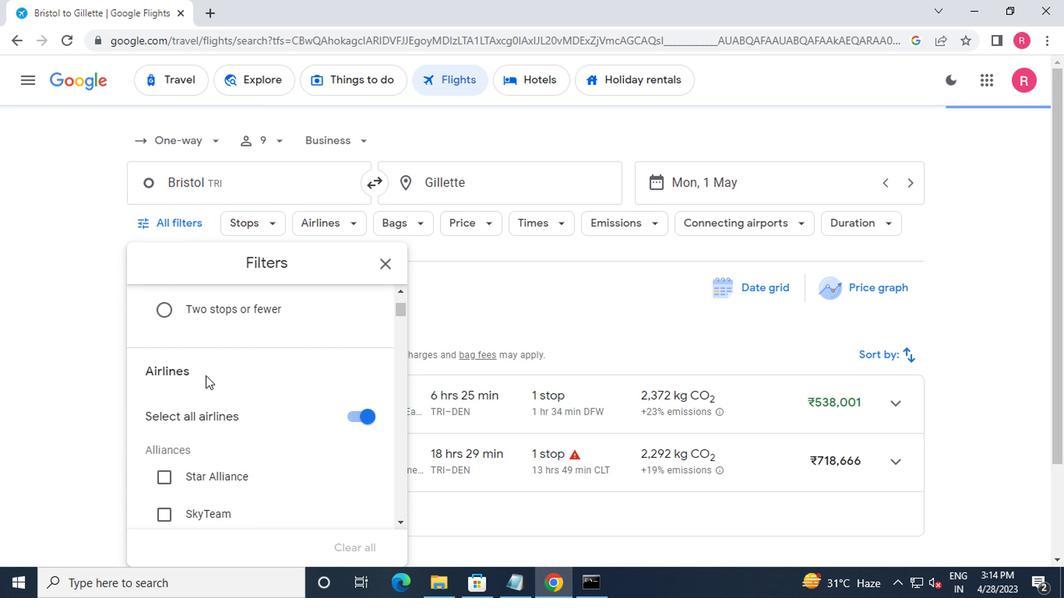 
Action: Mouse scrolled (203, 377) with delta (0, 0)
Screenshot: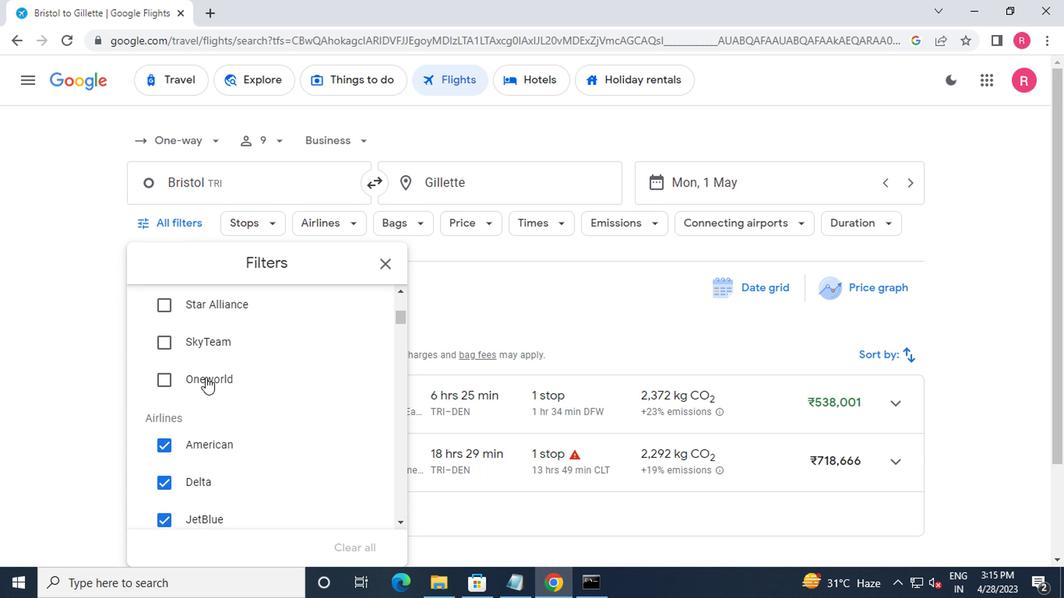 
Action: Mouse moved to (203, 379)
Screenshot: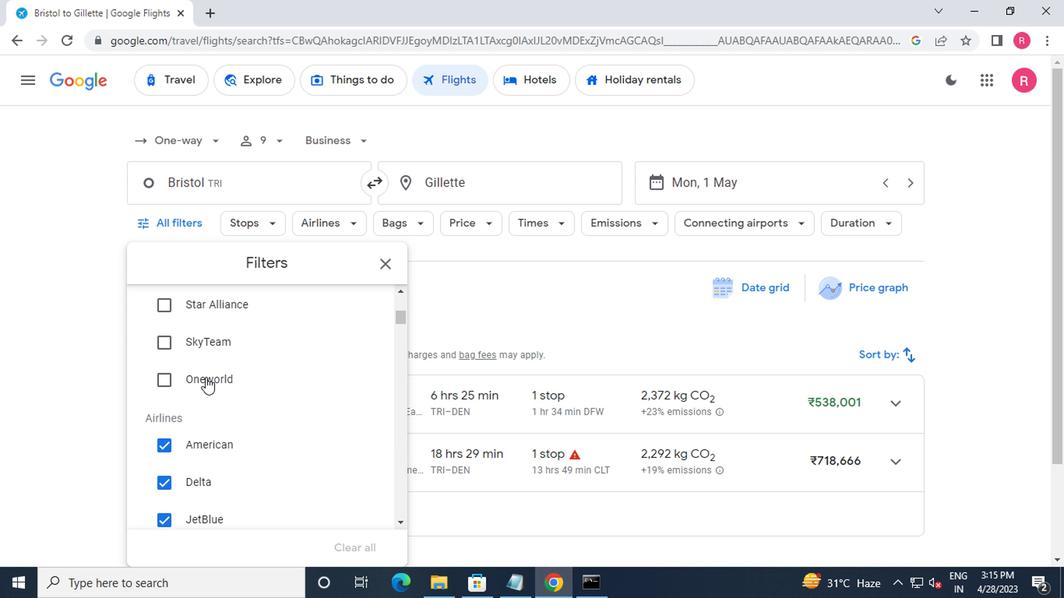 
Action: Mouse scrolled (203, 378) with delta (0, -1)
Screenshot: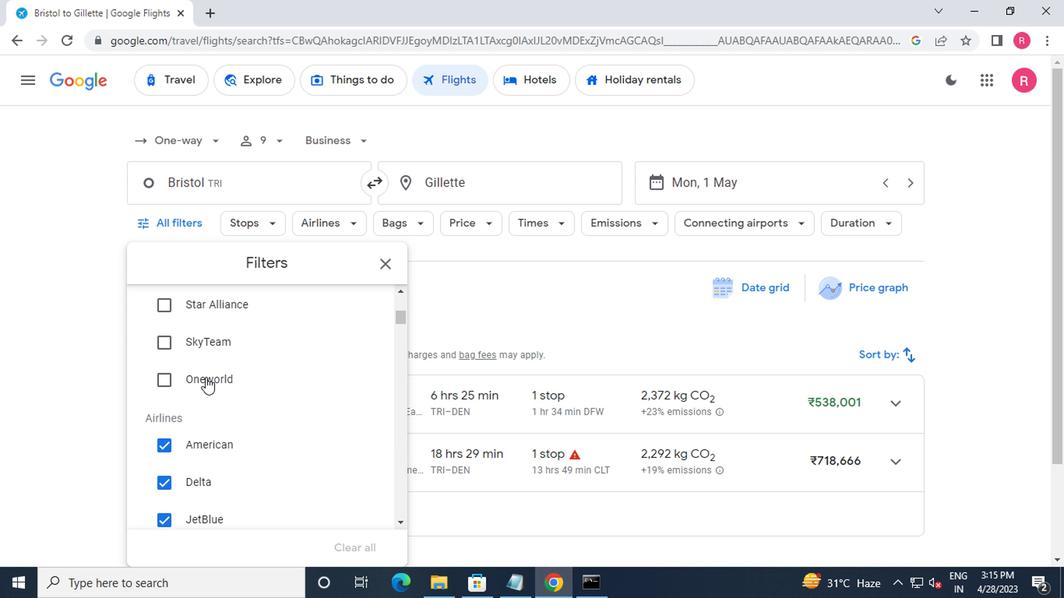 
Action: Mouse scrolled (203, 380) with delta (0, 0)
Screenshot: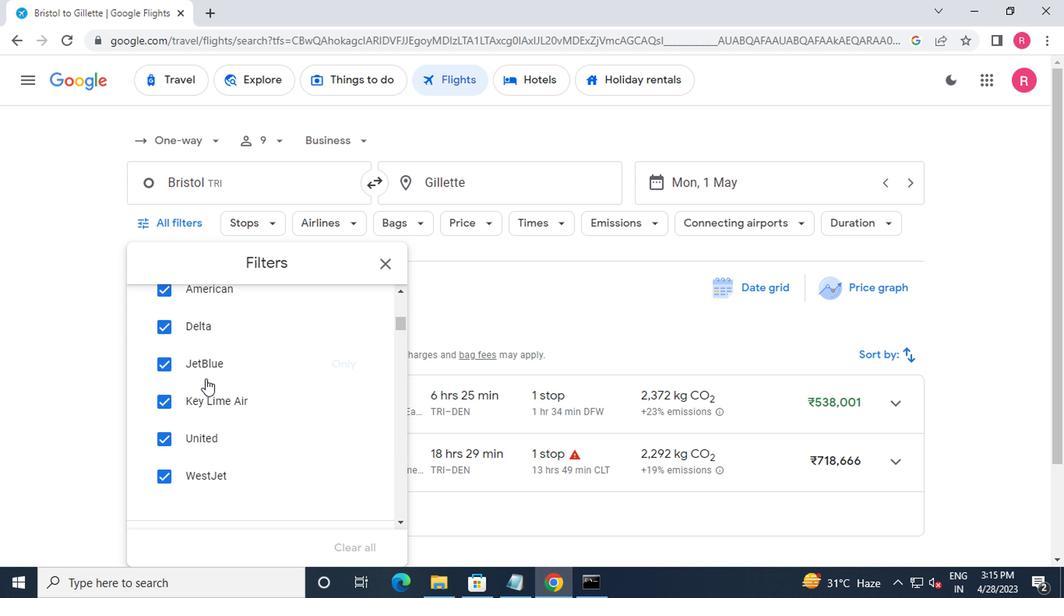 
Action: Mouse scrolled (203, 380) with delta (0, 0)
Screenshot: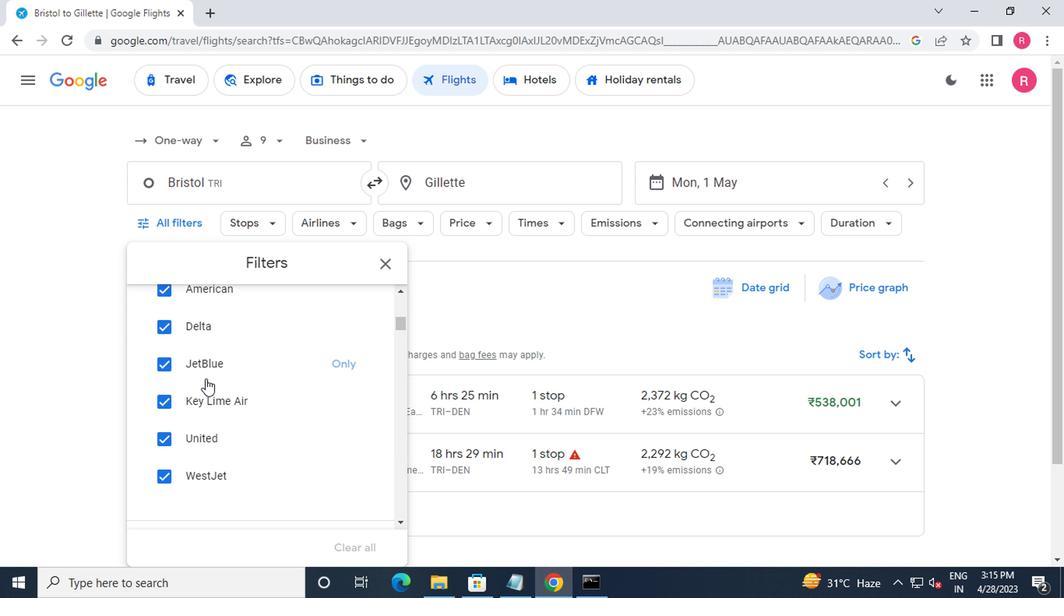 
Action: Mouse scrolled (203, 380) with delta (0, 0)
Screenshot: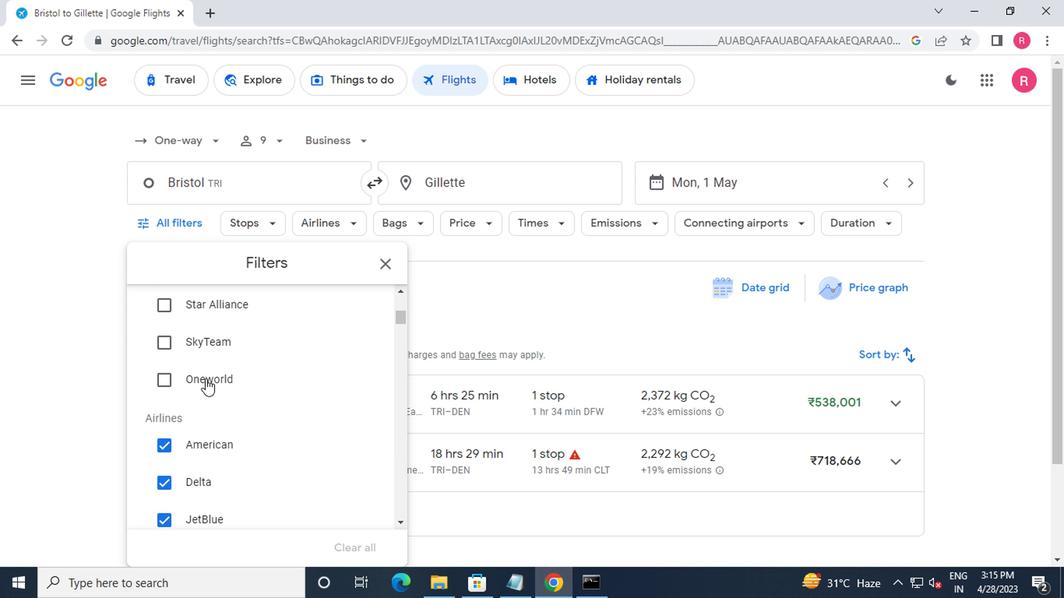 
Action: Mouse moved to (363, 325)
Screenshot: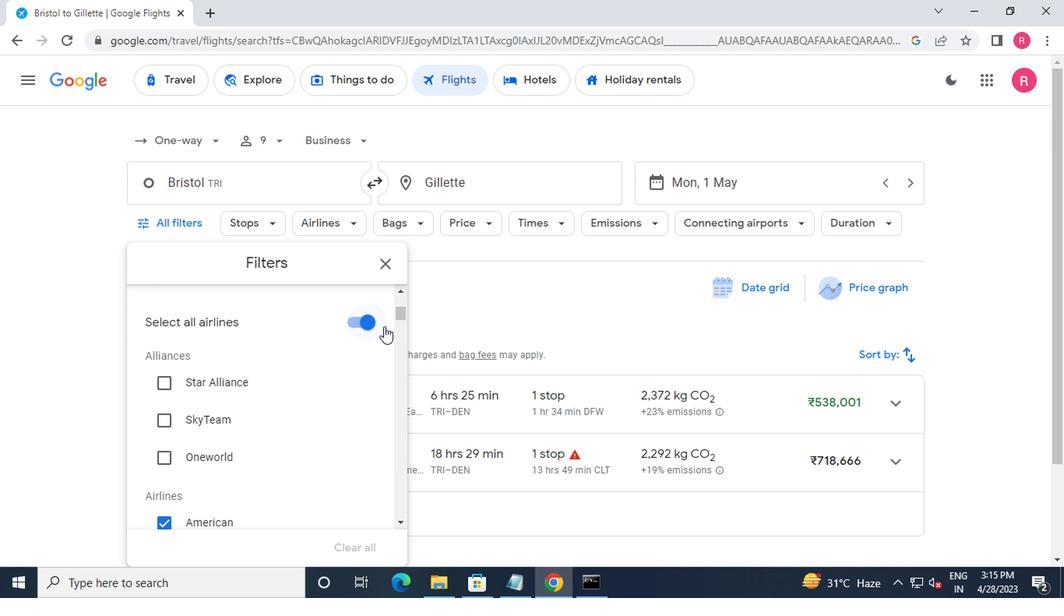 
Action: Mouse pressed left at (363, 325)
Screenshot: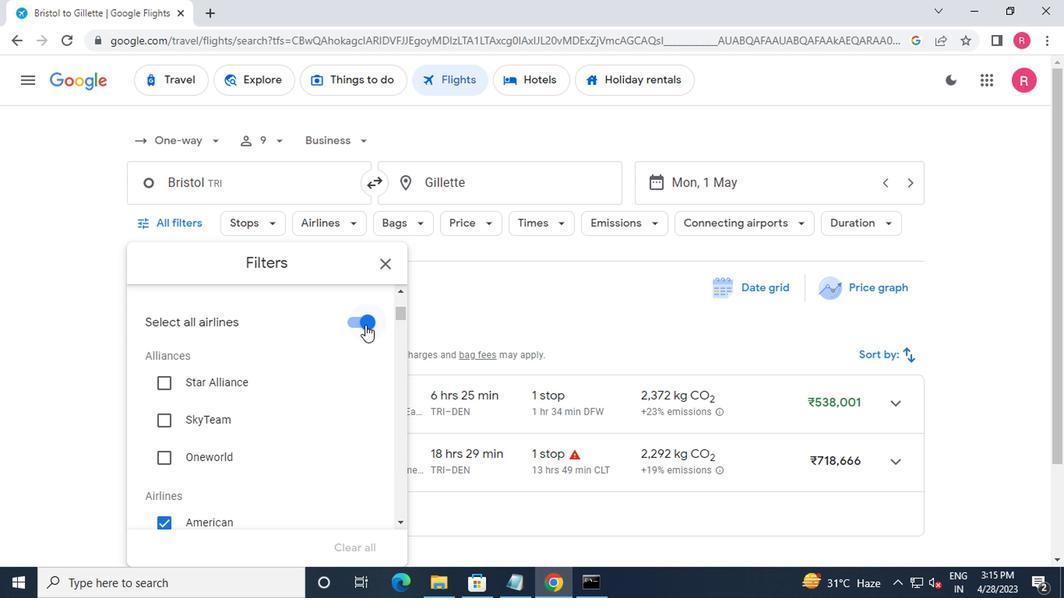 
Action: Mouse moved to (356, 332)
Screenshot: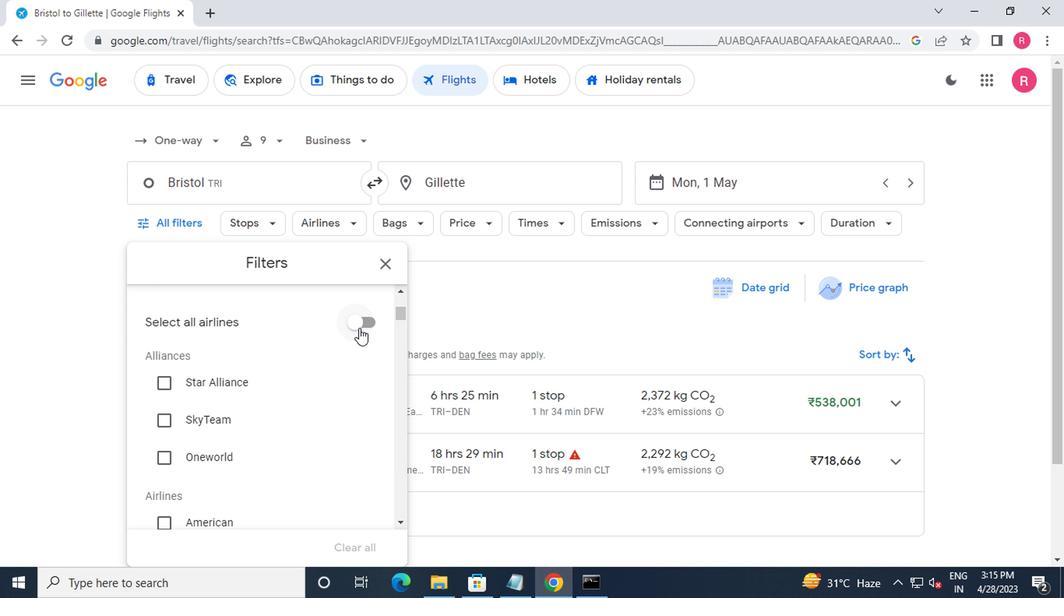 
Action: Mouse scrolled (356, 331) with delta (0, -1)
Screenshot: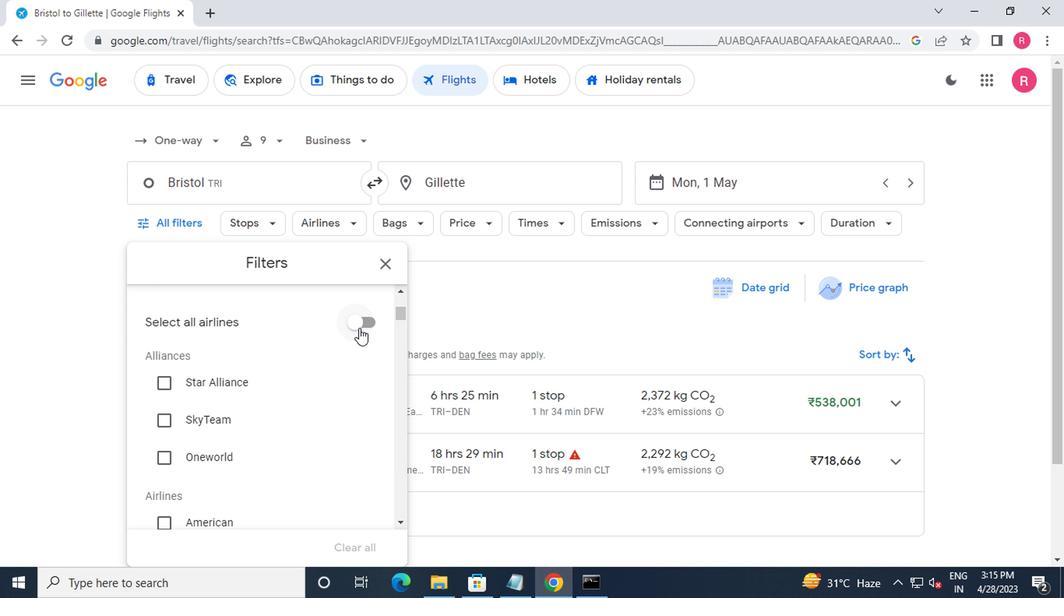 
Action: Mouse moved to (354, 344)
Screenshot: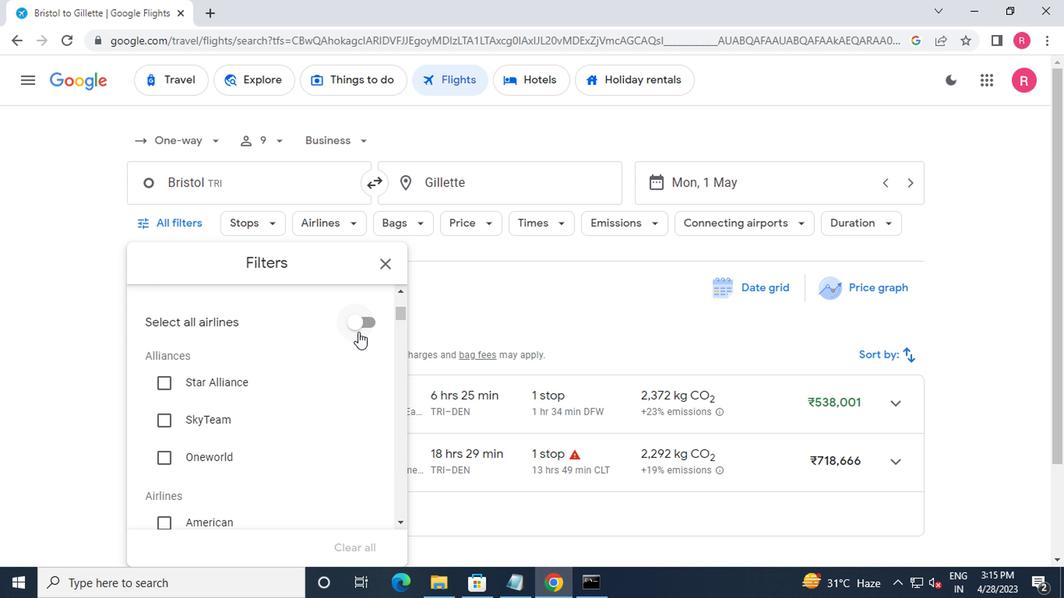 
Action: Mouse scrolled (354, 343) with delta (0, 0)
Screenshot: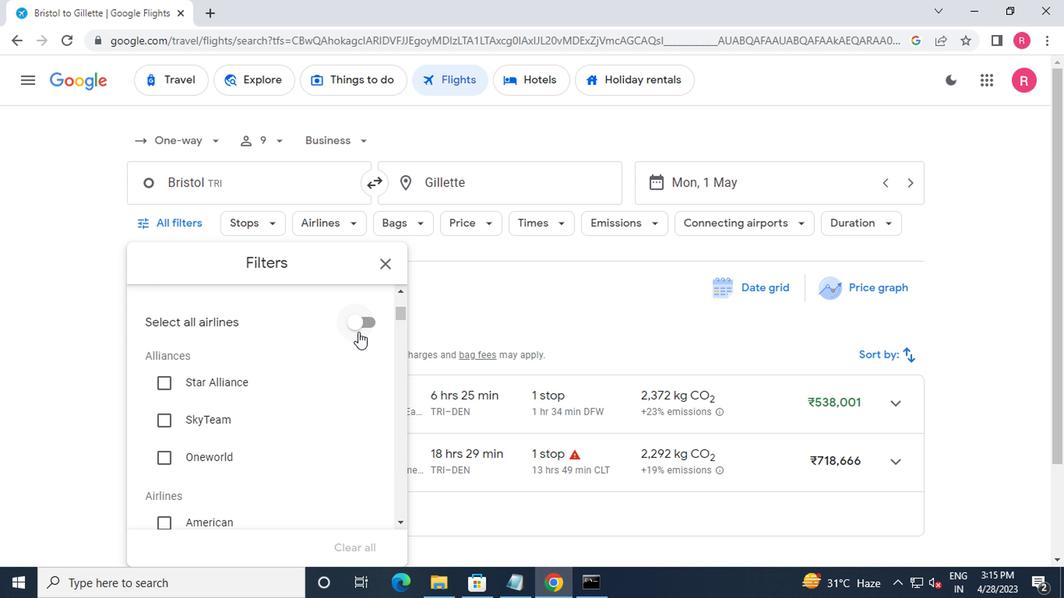 
Action: Mouse moved to (351, 354)
Screenshot: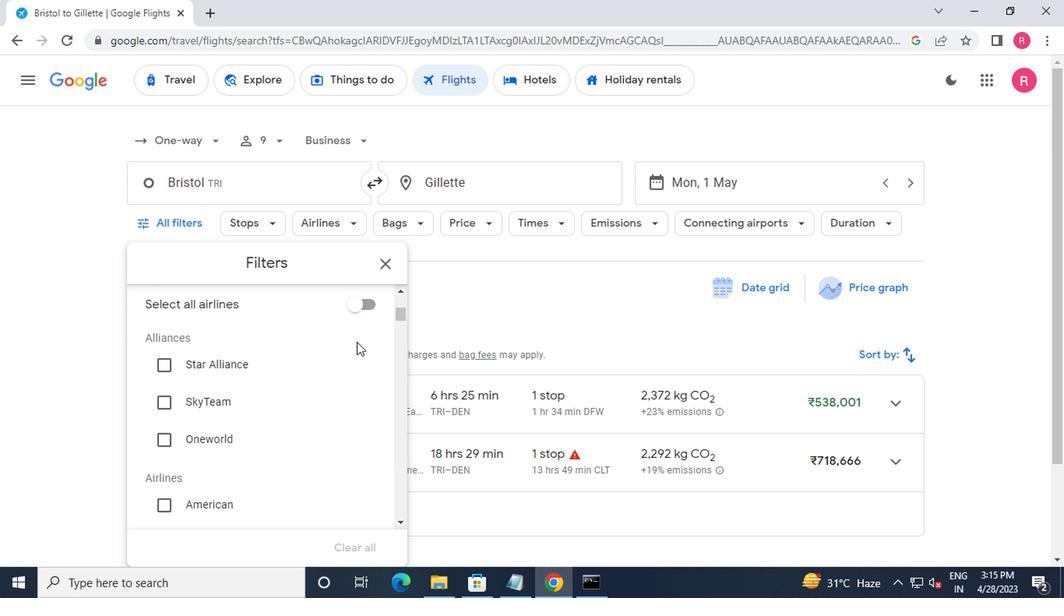 
Action: Mouse scrolled (351, 353) with delta (0, -1)
Screenshot: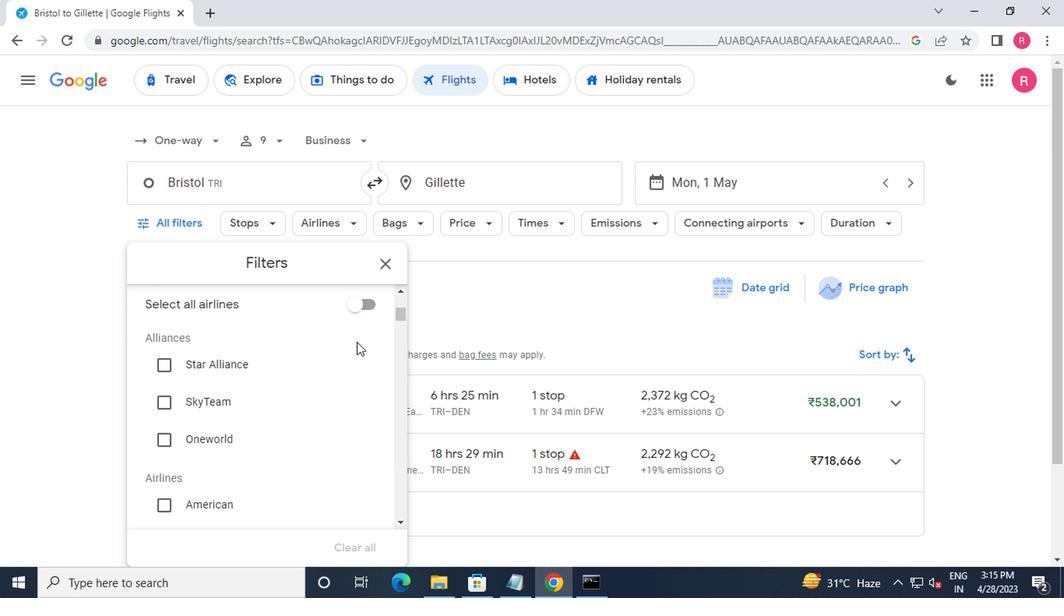
Action: Mouse moved to (349, 359)
Screenshot: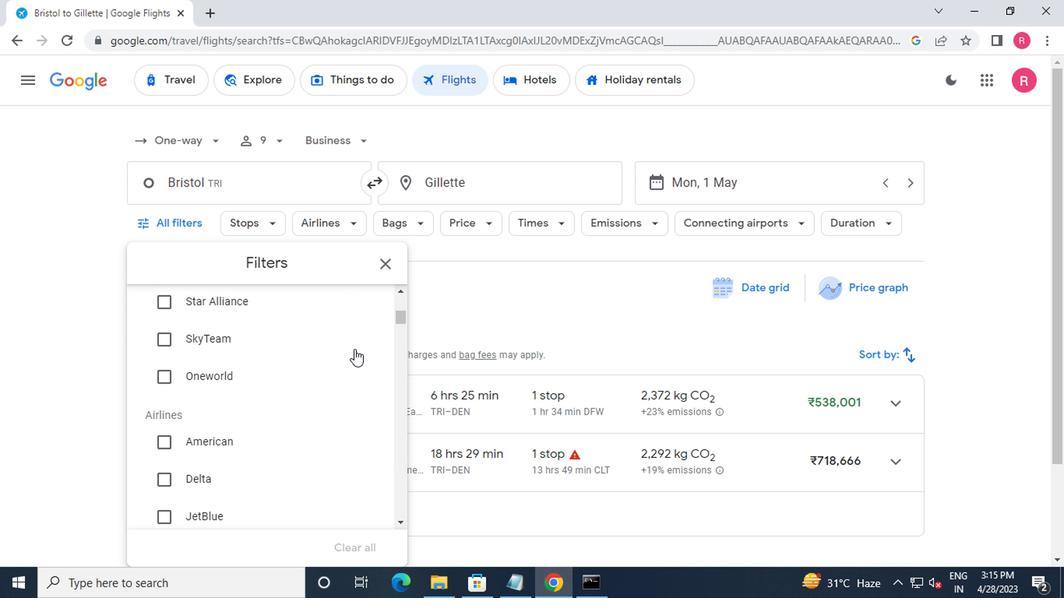 
Action: Mouse scrolled (349, 358) with delta (0, 0)
Screenshot: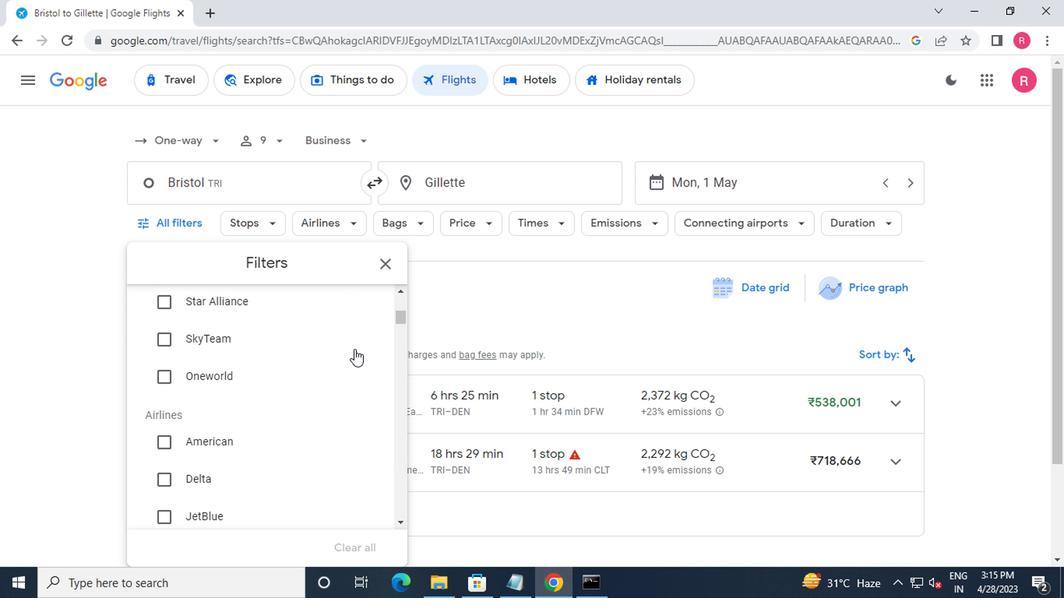
Action: Mouse moved to (348, 364)
Screenshot: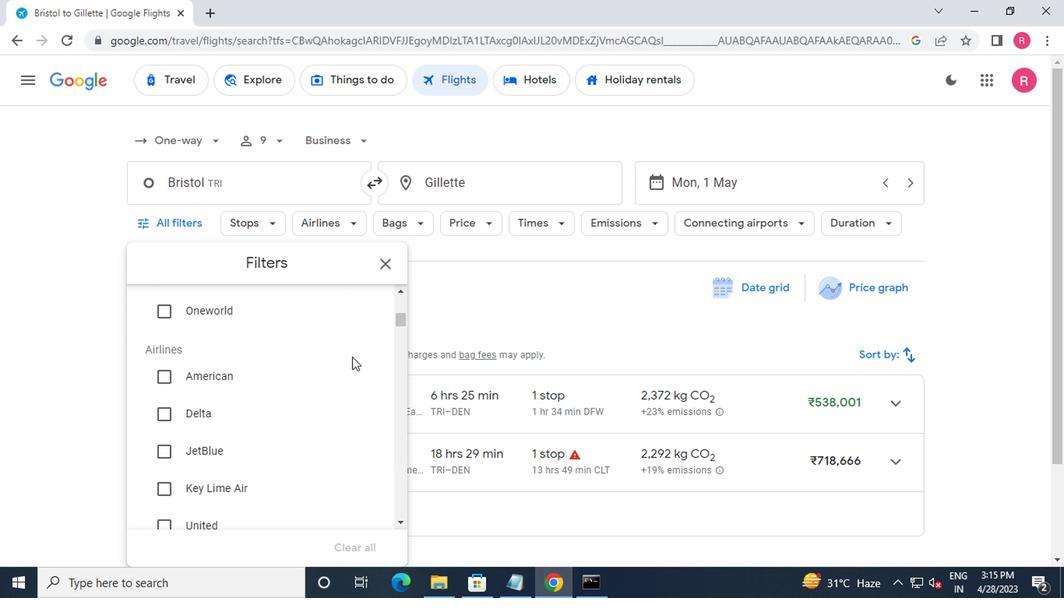 
Action: Mouse scrolled (348, 363) with delta (0, -1)
Screenshot: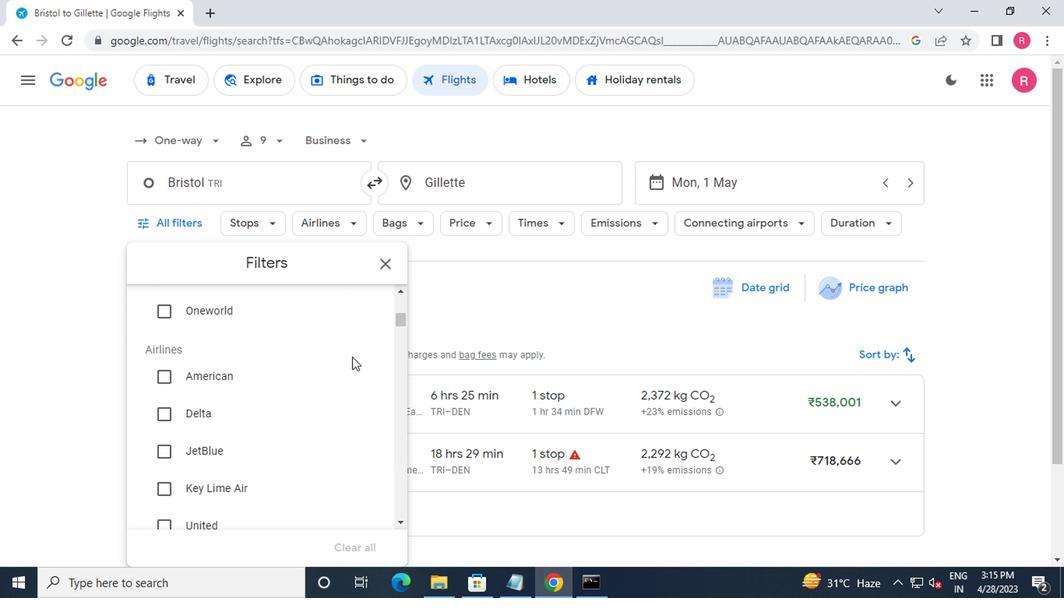 
Action: Mouse moved to (363, 434)
Screenshot: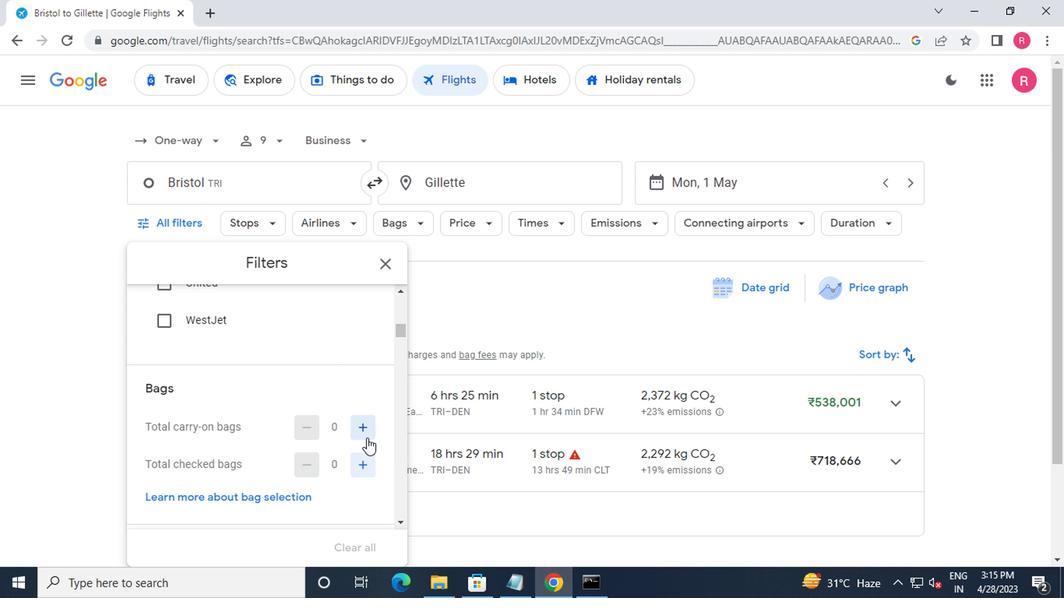 
Action: Mouse pressed left at (363, 434)
Screenshot: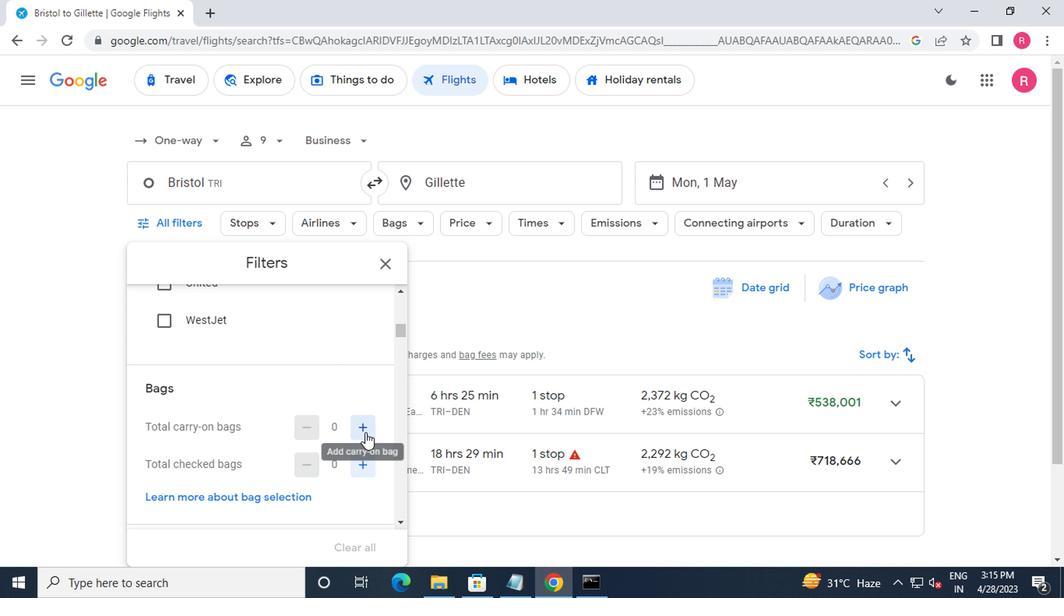 
Action: Mouse scrolled (363, 433) with delta (0, -1)
Screenshot: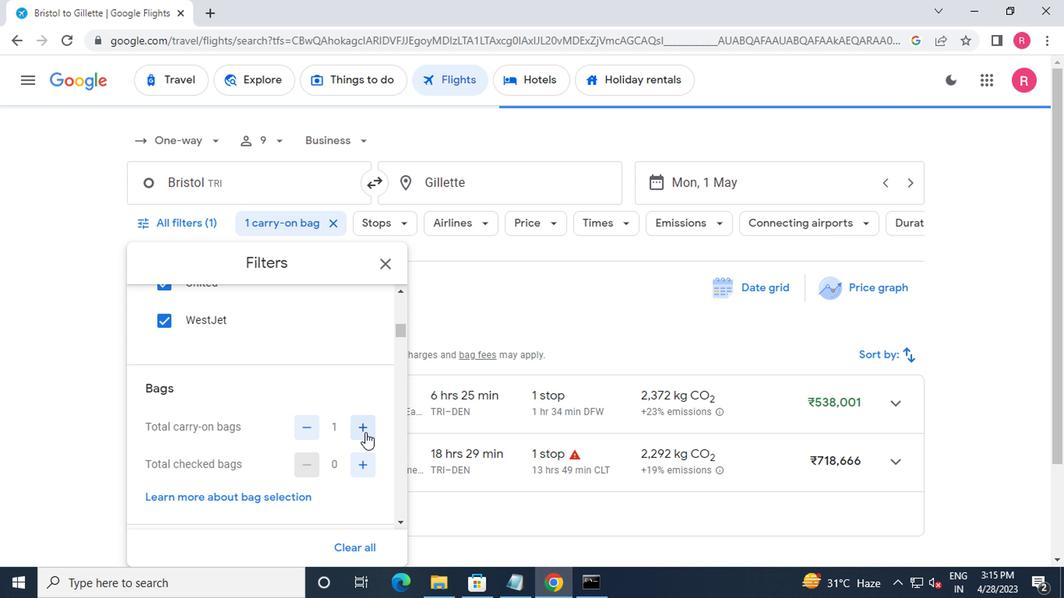 
Action: Mouse scrolled (363, 433) with delta (0, -1)
Screenshot: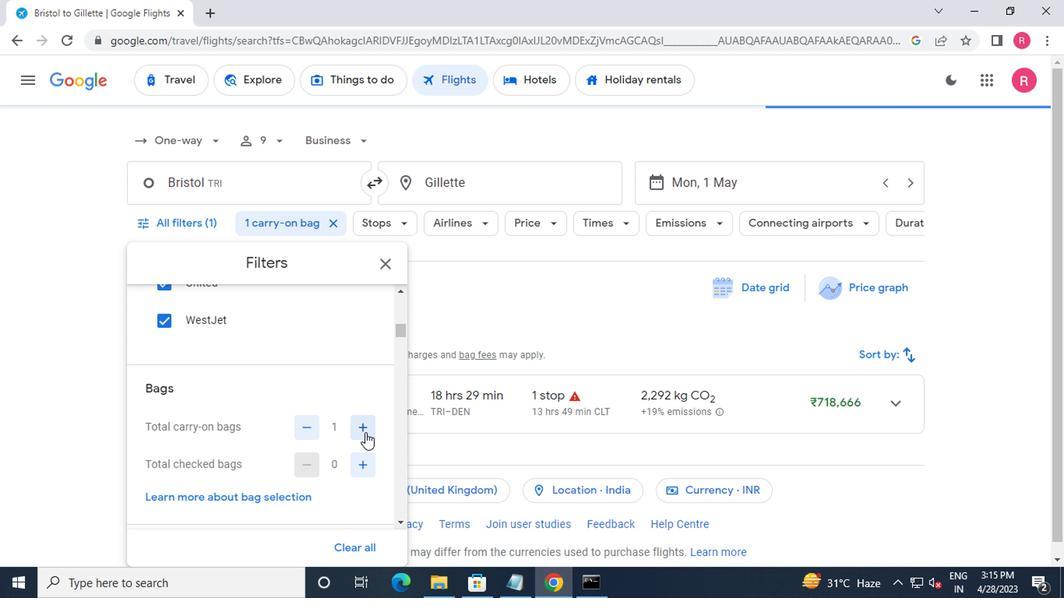 
Action: Mouse moved to (367, 466)
Screenshot: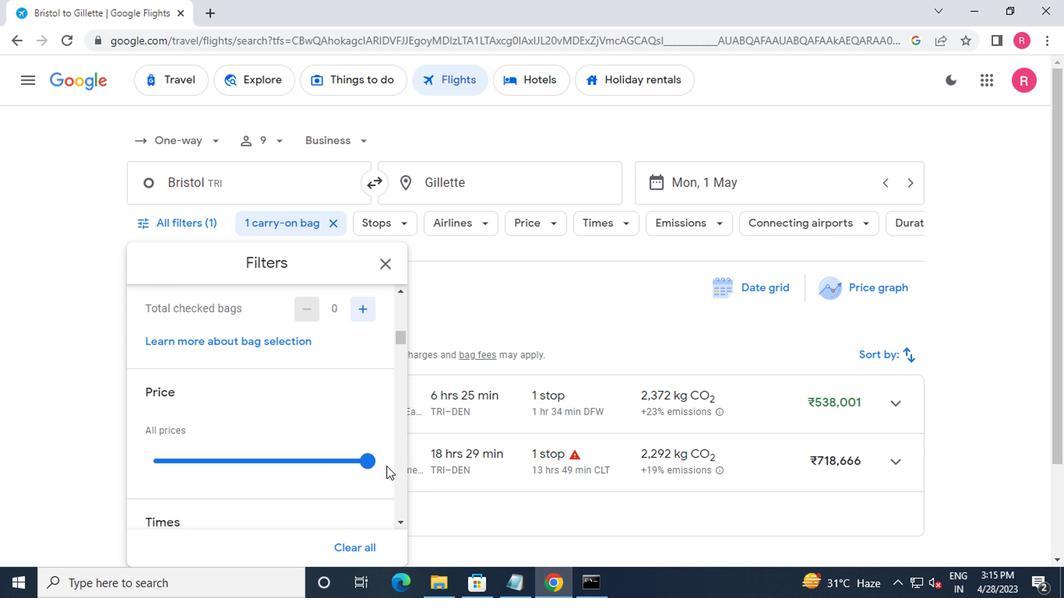 
Action: Mouse pressed left at (367, 466)
Screenshot: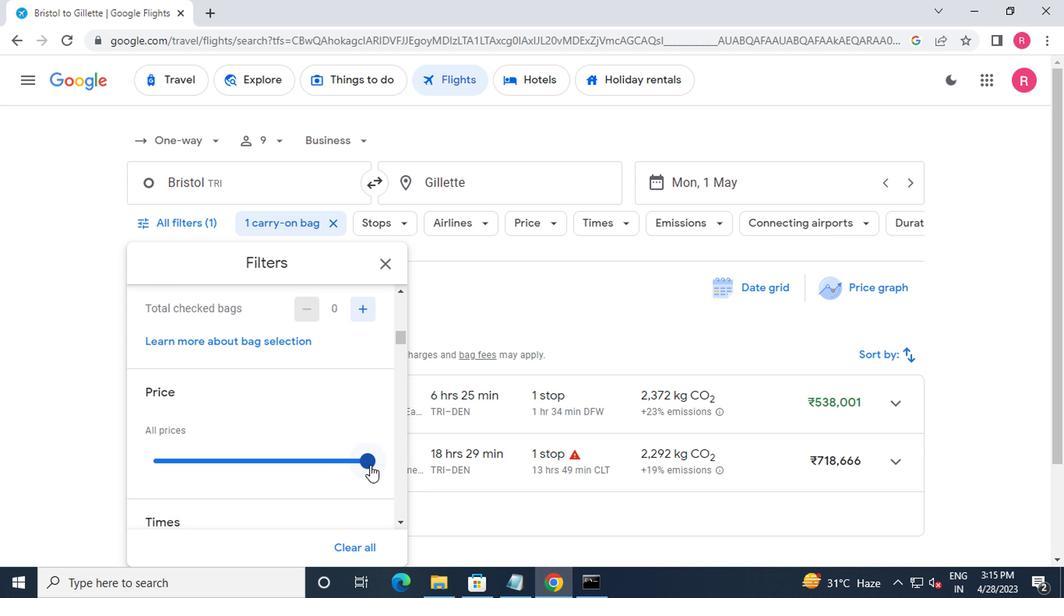 
Action: Mouse moved to (164, 496)
Screenshot: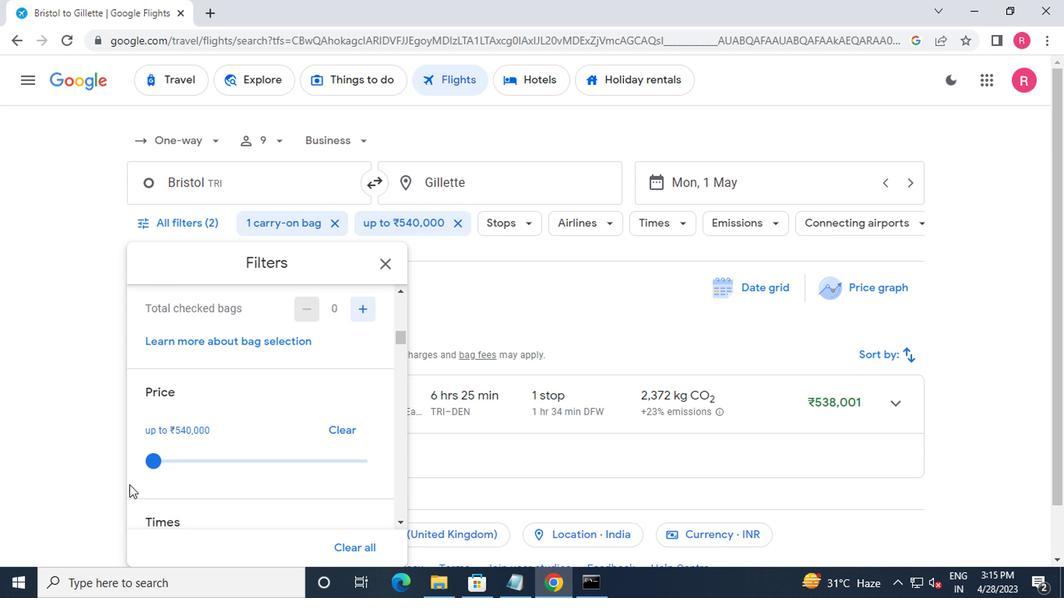 
Action: Mouse scrolled (164, 495) with delta (0, -1)
Screenshot: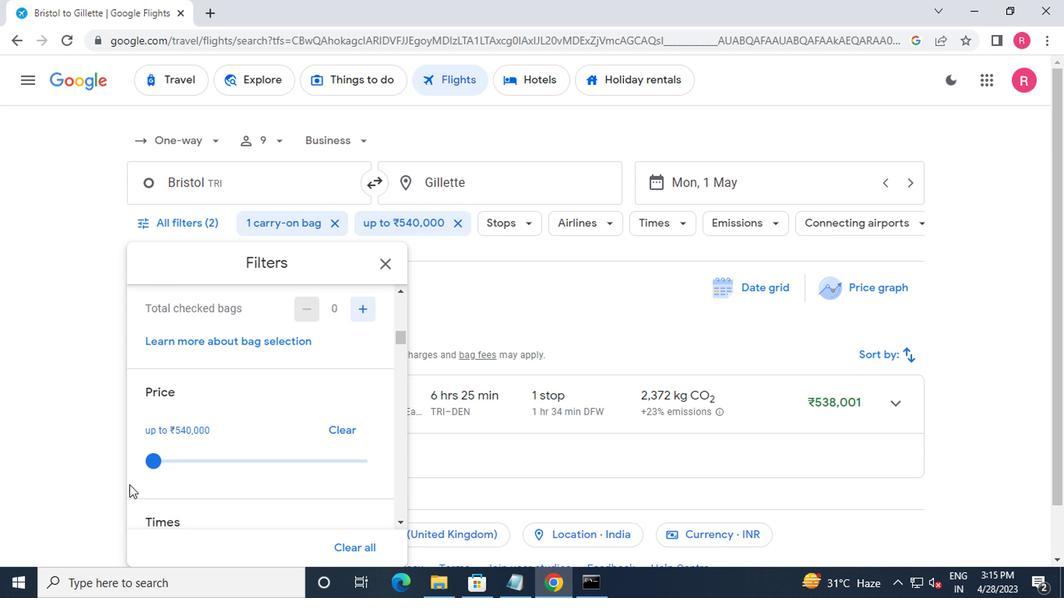 
Action: Mouse moved to (180, 499)
Screenshot: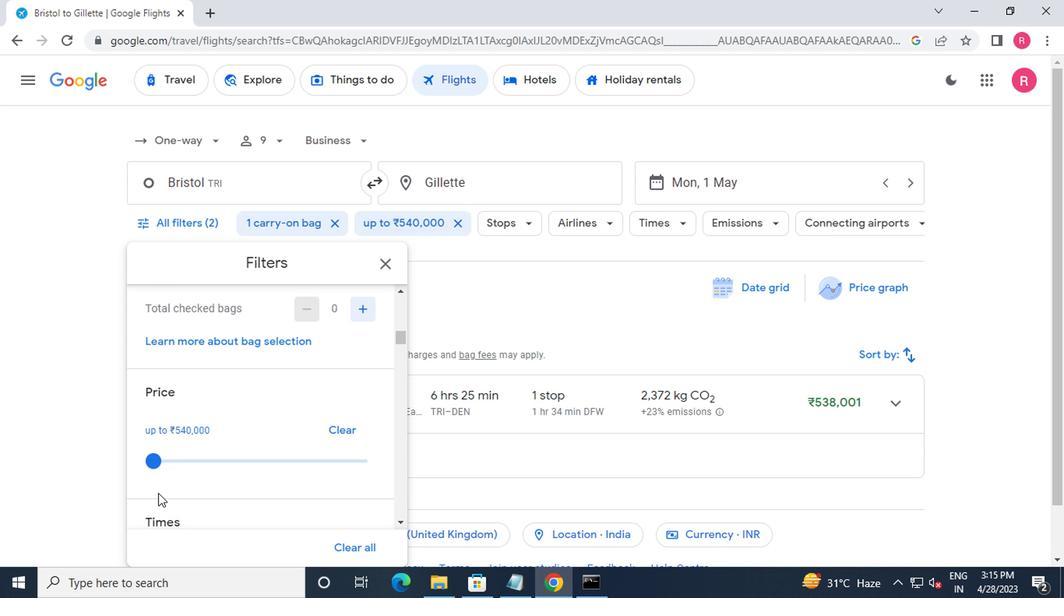 
Action: Mouse scrolled (180, 498) with delta (0, 0)
Screenshot: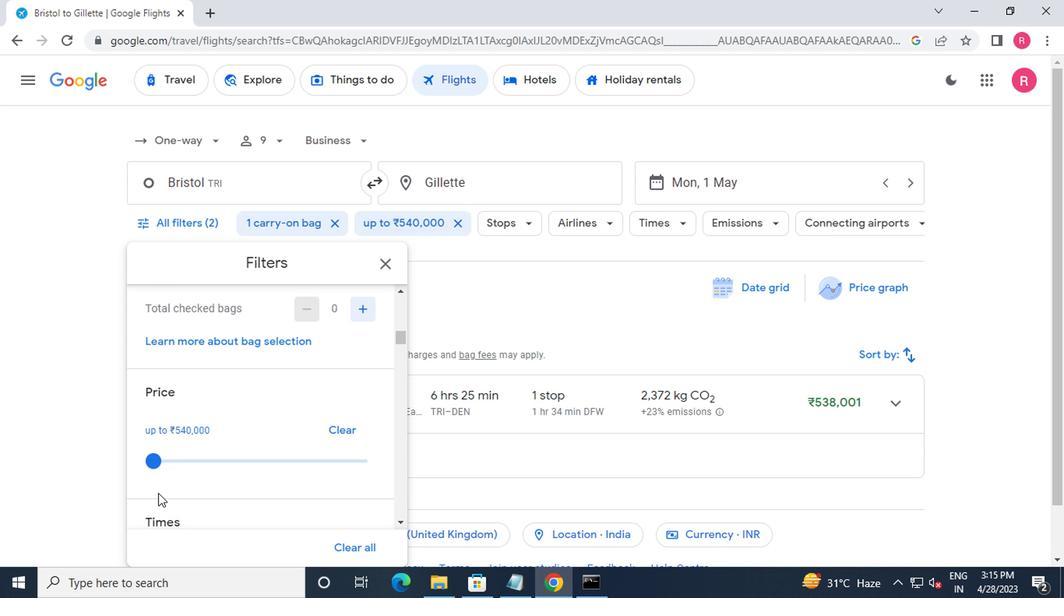 
Action: Mouse moved to (155, 490)
Screenshot: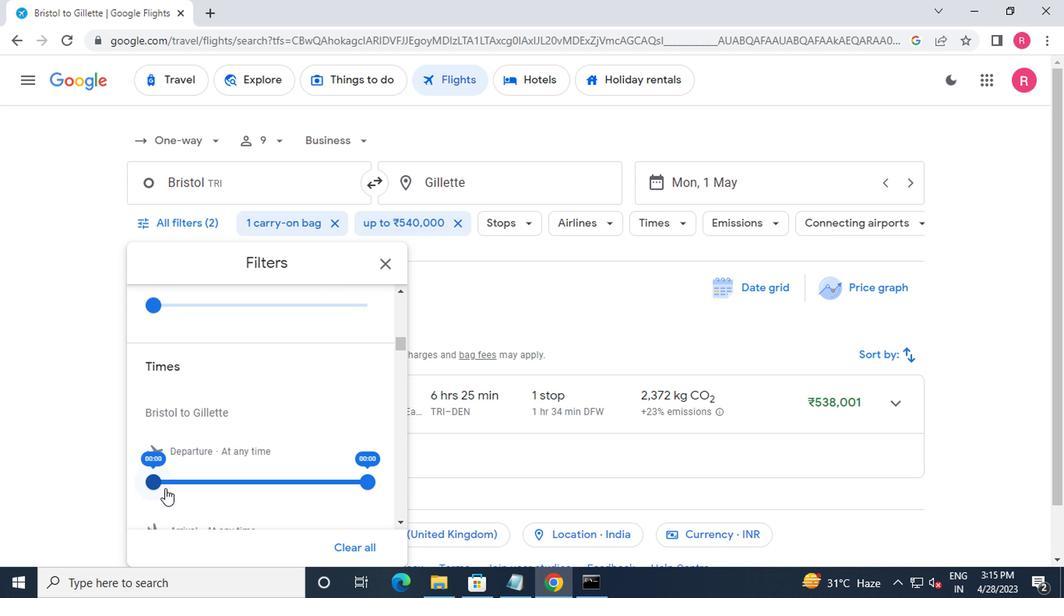 
Action: Mouse pressed left at (155, 490)
Screenshot: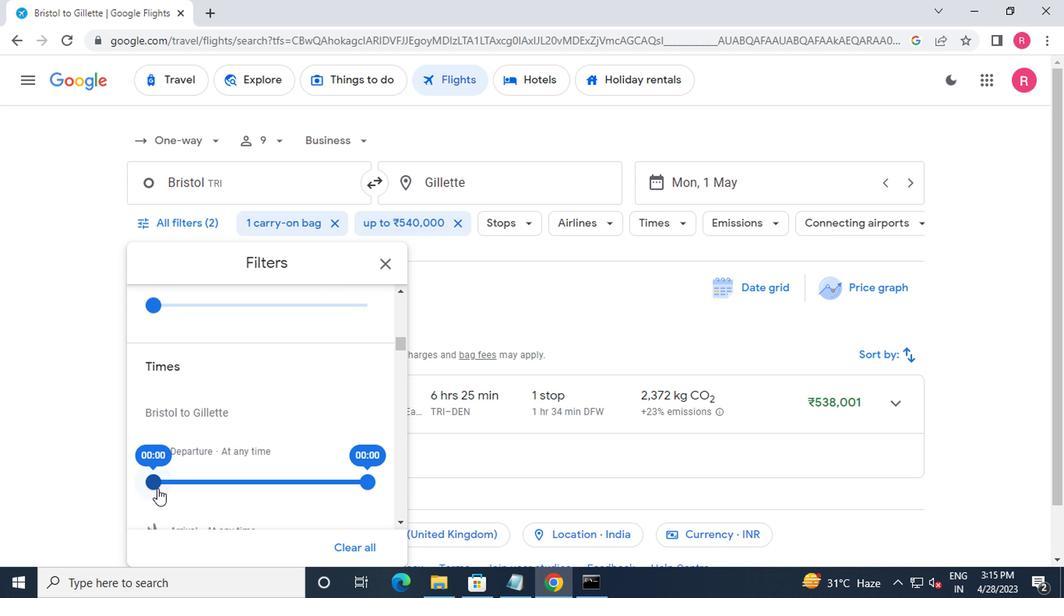 
Action: Mouse moved to (369, 485)
Screenshot: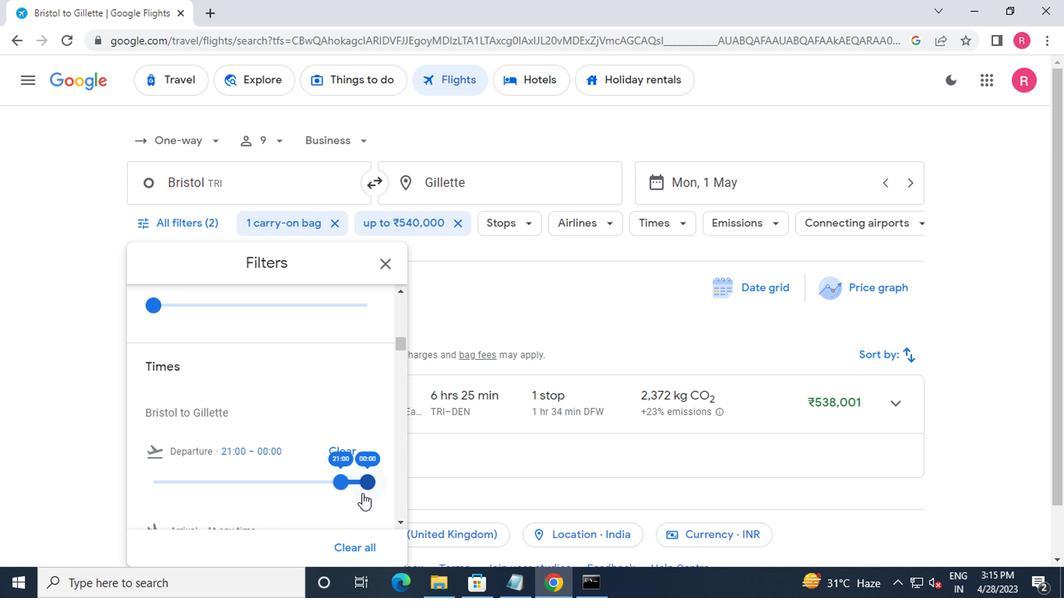 
Action: Mouse pressed left at (369, 485)
Screenshot: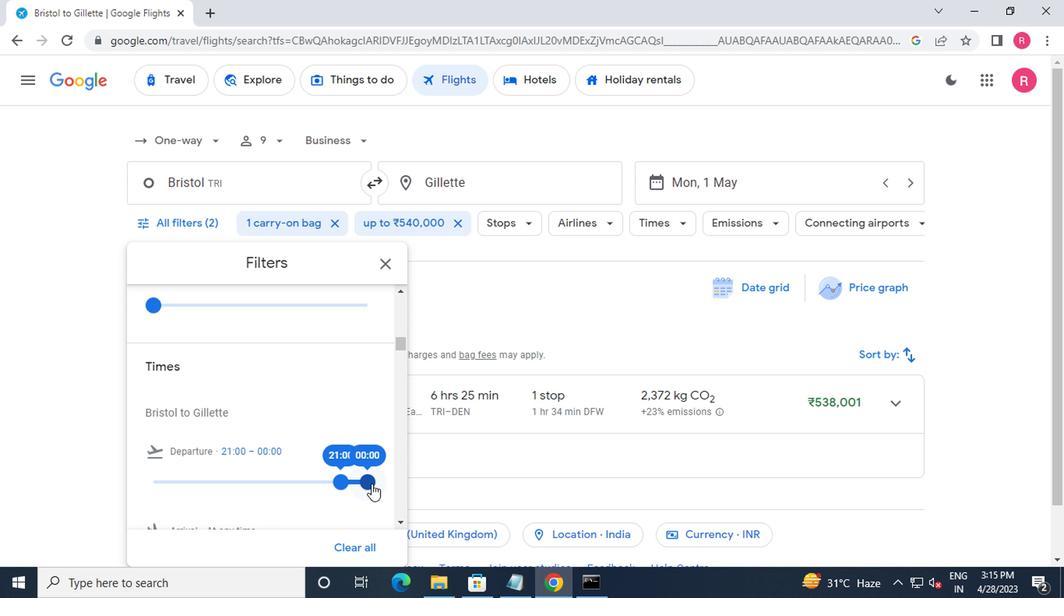 
Action: Mouse moved to (384, 270)
Screenshot: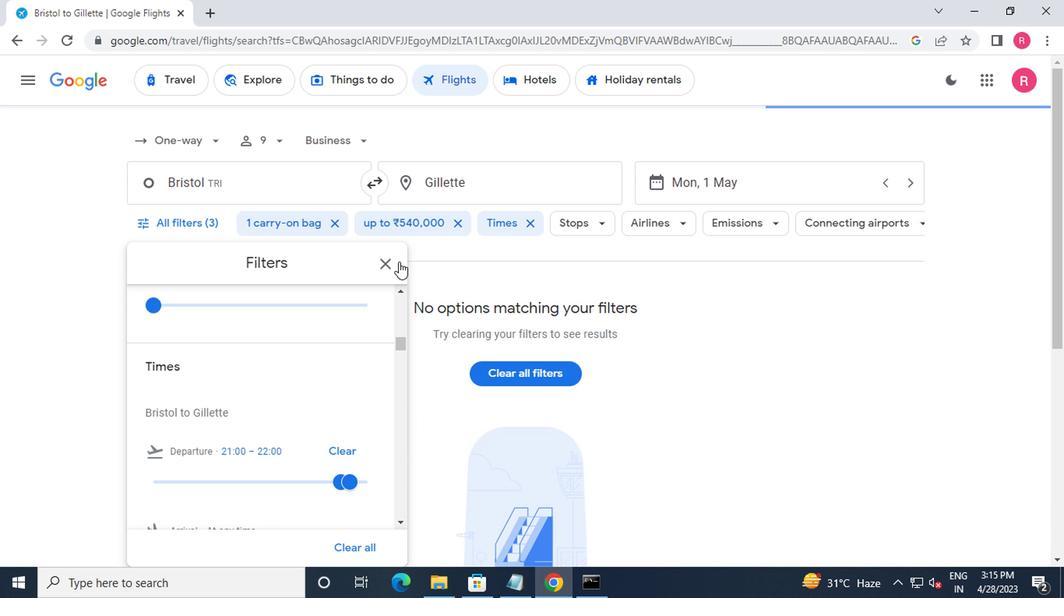 
Action: Mouse pressed left at (384, 270)
Screenshot: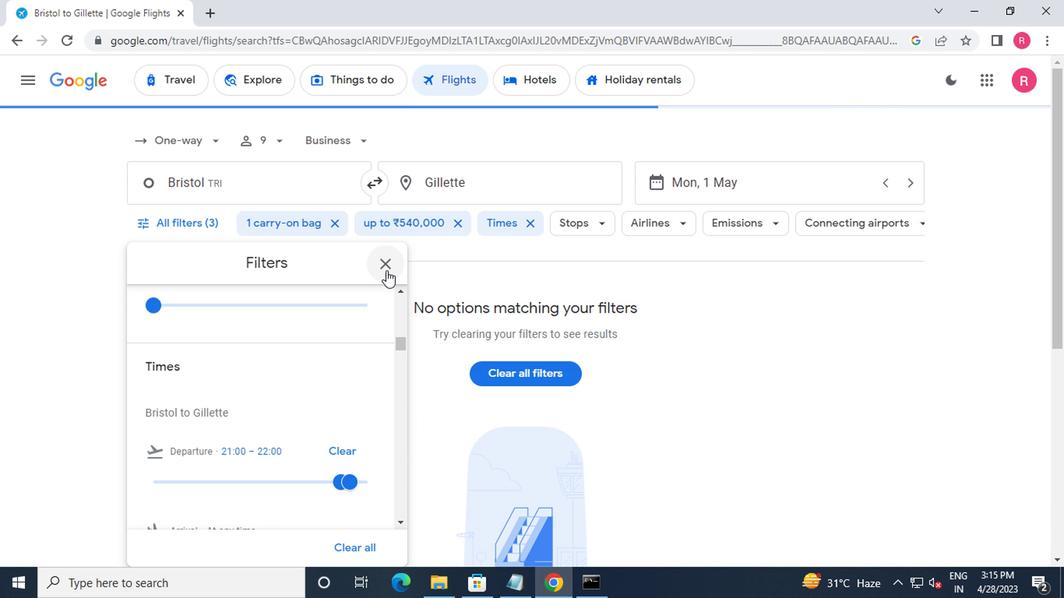 
Action: Mouse moved to (384, 270)
Screenshot: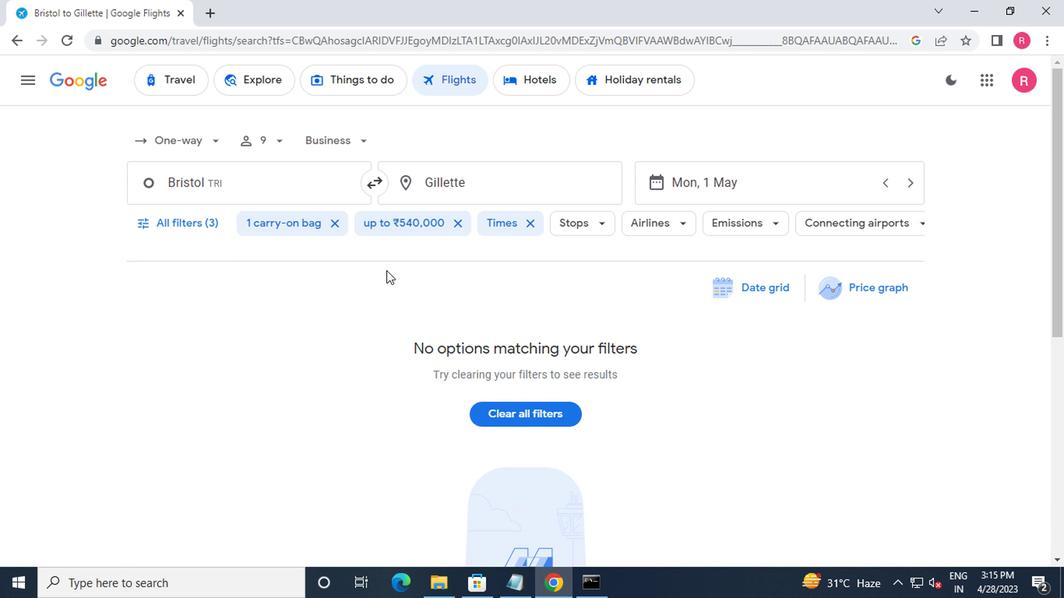 
